 Task: open an excel sheet and write heading  Dollar SenseAdd Dates in a column and its values below  '2023-05-01, 2023-05-05, 2023-05-10, 2023-05-15, 2023-05-20, 2023-05-25 & 2023-05-31. 'Add Descriptionsin next column and its values below  Monthly Salary, Grocery Shopping, Dining Out., Utility Bill, Transportation, Entertainment & Miscellaneous. Add Amount in next column and its values below  $2,500, $100, $50, $150, $30, $50 & $20. Add Income/ Expensein next column and its values below  Income, Expenses, Expenses, Expenses, Expenses, Expenses & Expenses. Add Balance in next column and its values below  $2,500, $2,400, $2,350, $2,200, $2,170, $2,120 & $2,100. Save page Investment logbook
Action: Key pressed <Key.shift>Dollar<Key.space><Key.shift>Sense<Key.enter><Key.shift><Key.shift><Key.shift><Key.shift><Key.shift><Key.shift><Key.shift><Key.shift>Dates<Key.enter>2023-050<Key.backspace>-01<Key.enter>2023-05-05<Key.enter>2023-05-10<Key.enter>2023-05-15<Key.enter>2023-05-20<Key.enter>2023-05-25<Key.enter>2023-05-31<Key.enter><Key.right><Key.up><Key.up><Key.up><Key.up><Key.up><Key.up><Key.up><Key.up><Key.shift>Descriptions<Key.enter><Key.shift>Monthly<Key.space><Key.shift>Salary<Key.enter><Key.shift><Key.shift><Key.shift><Key.shift><Key.shift><Key.shift><Key.shift><Key.shift><Key.shift><Key.shift><Key.shift><Key.shift><Key.shift><Key.shift><Key.shift><Key.shift><Key.shift><Key.shift><Key.shift><Key.shift><Key.shift>Grocery<Key.space><Key.shift>Shoppim<Key.backspace>ng<Key.enter><Key.shift><Key.shift><Key.shift><Key.shift><Key.shift><Key.shift><Key.shift><Key.shift><Key.shift><Key.shift><Key.shift><Key.shift><Key.shift><Key.shift><Key.shift><Key.shift><Key.shift><Key.shift><Key.shift><Key.shift><Key.shift><Key.shift><Key.shift><Key.shift><Key.shift>Dining<Key.space><Key.shift>Out<Key.enter><Key.shift>Utility<Key.space><Key.shift>Bill<Key.enter><Key.shift><Key.shift><Key.shift><Key.shift><Key.shift><Key.shift>Transportation<Key.enter><Key.shift><Key.shift><Key.shift>Entertainment<Key.enter><Key.shift>Miscellaneous<Key.enter><Key.right><Key.up><Key.up><Key.up><Key.up>
Screenshot: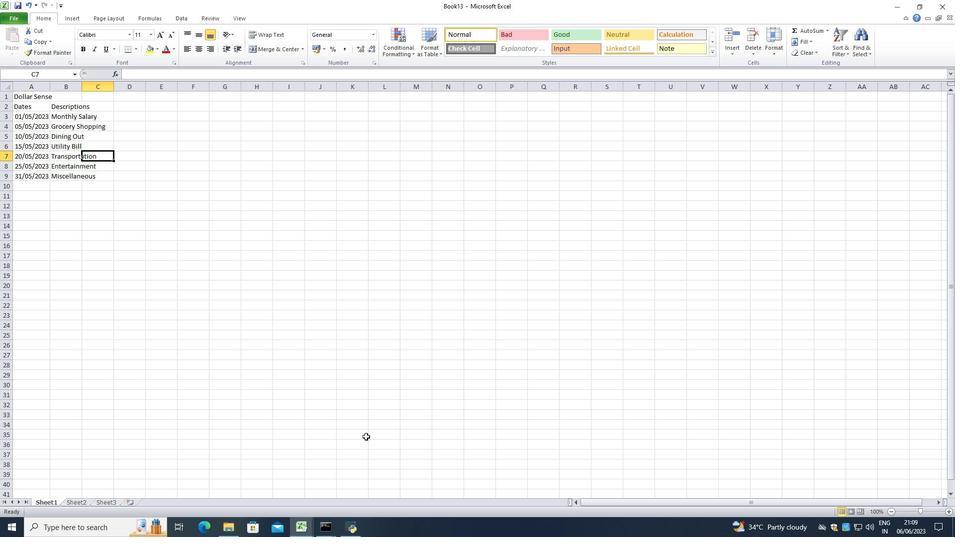 
Action: Mouse moved to (84, 88)
Screenshot: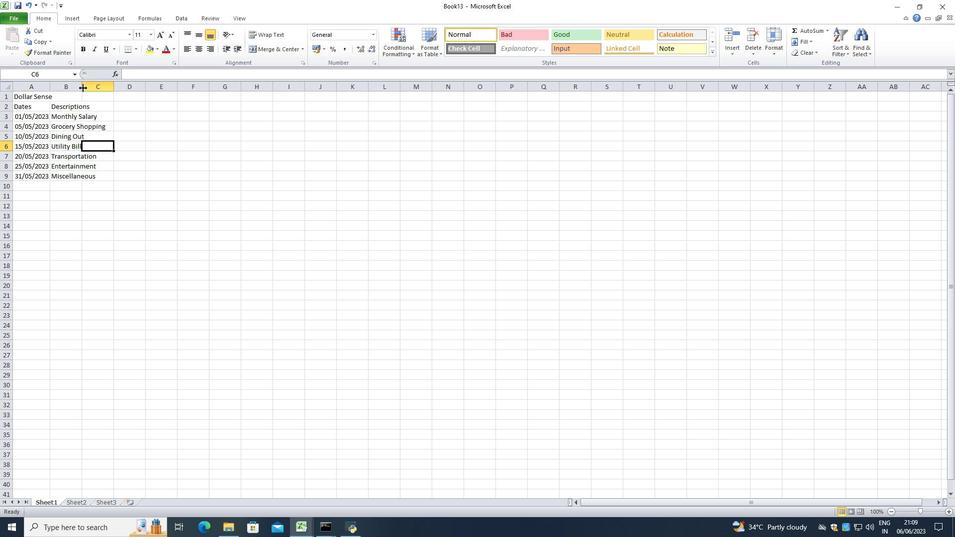 
Action: Mouse pressed left at (84, 88)
Screenshot: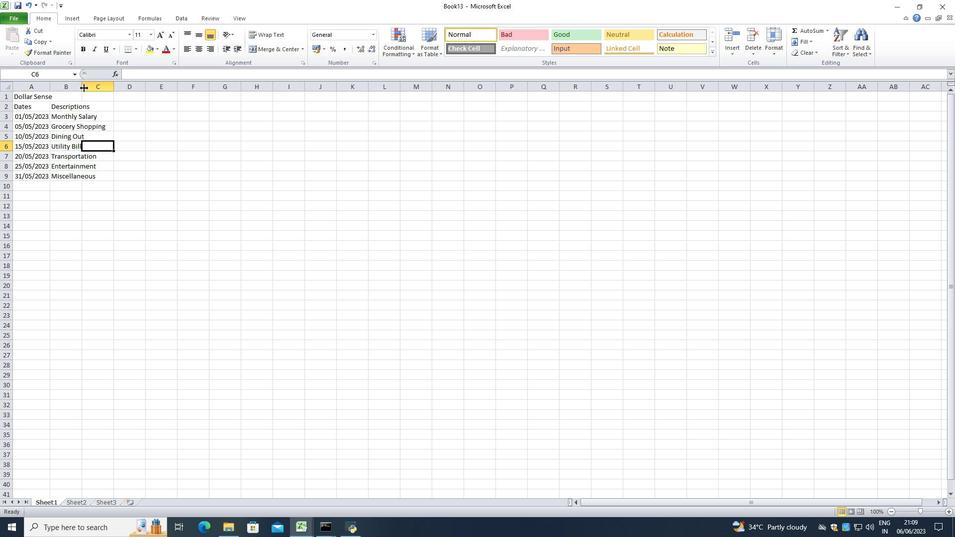 
Action: Mouse pressed left at (84, 88)
Screenshot: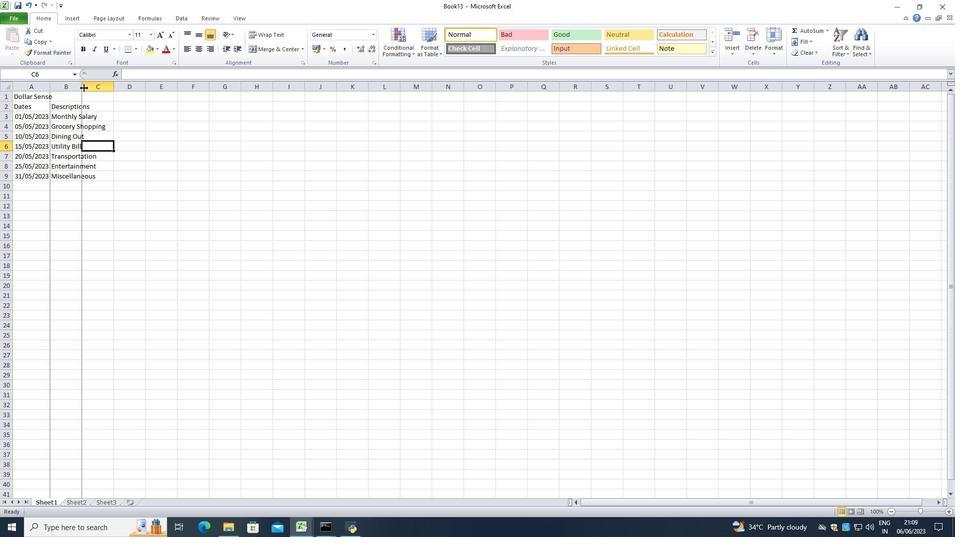
Action: Mouse moved to (48, 86)
Screenshot: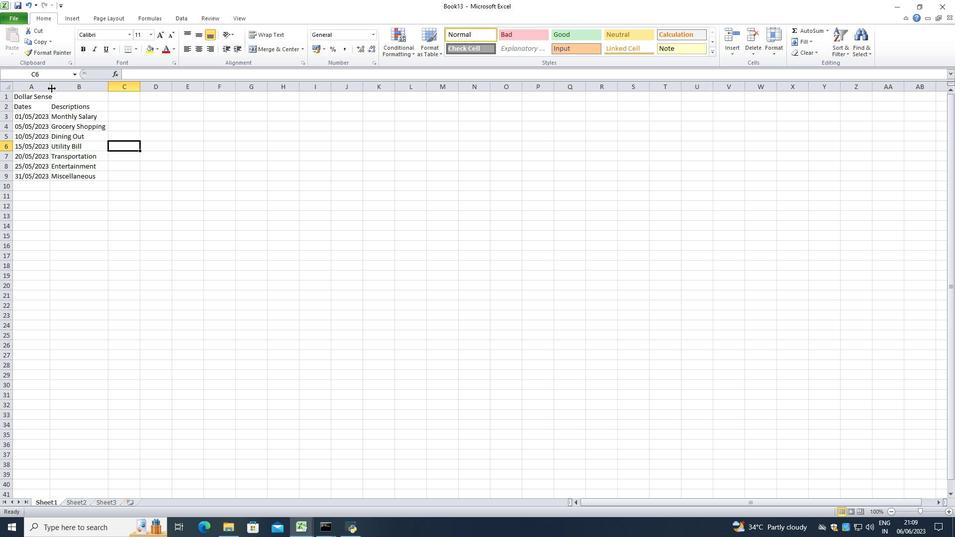 
Action: Mouse pressed left at (48, 86)
Screenshot: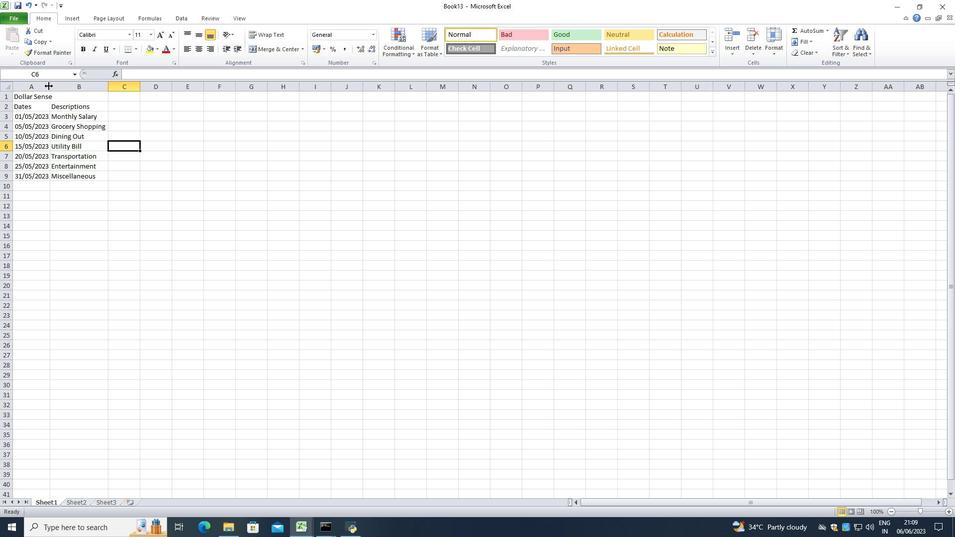 
Action: Mouse pressed left at (48, 86)
Screenshot: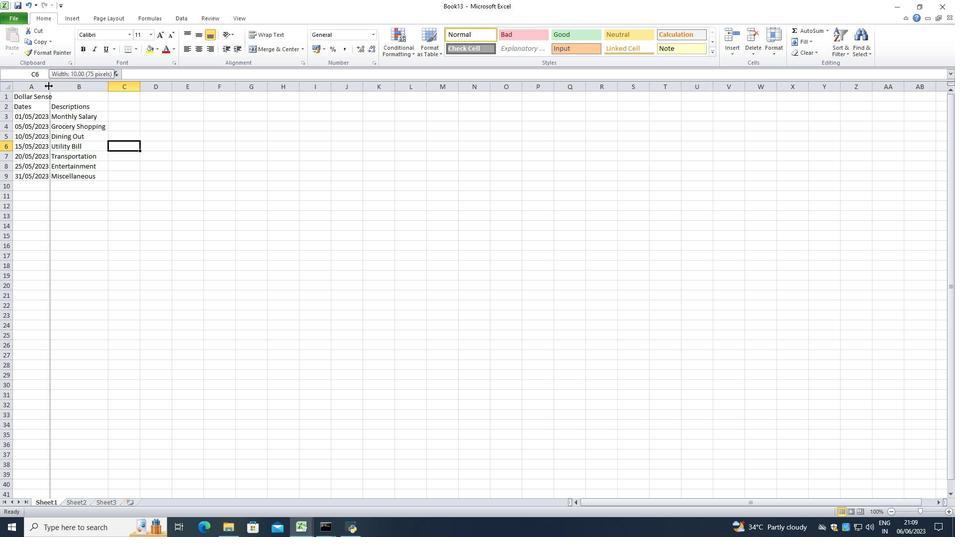 
Action: Mouse moved to (121, 108)
Screenshot: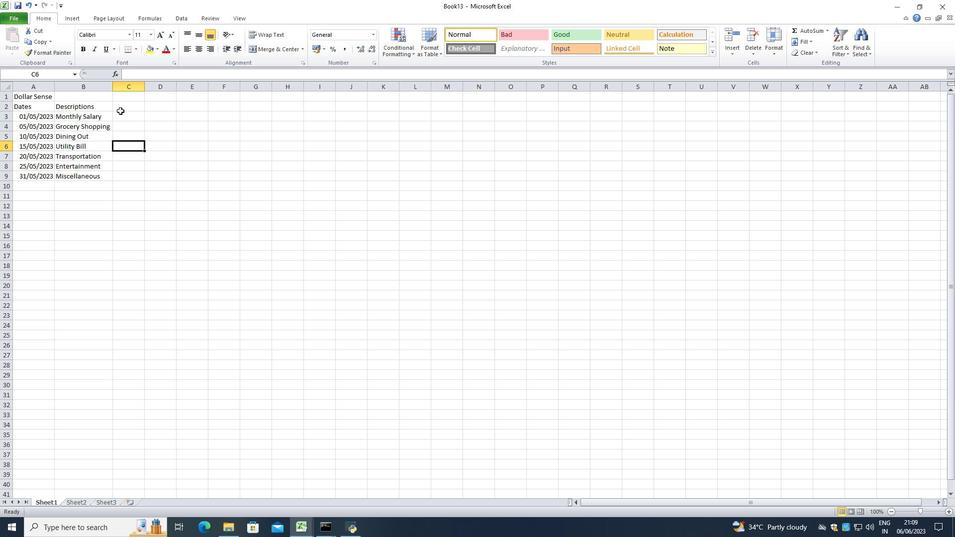 
Action: Mouse pressed left at (121, 108)
Screenshot: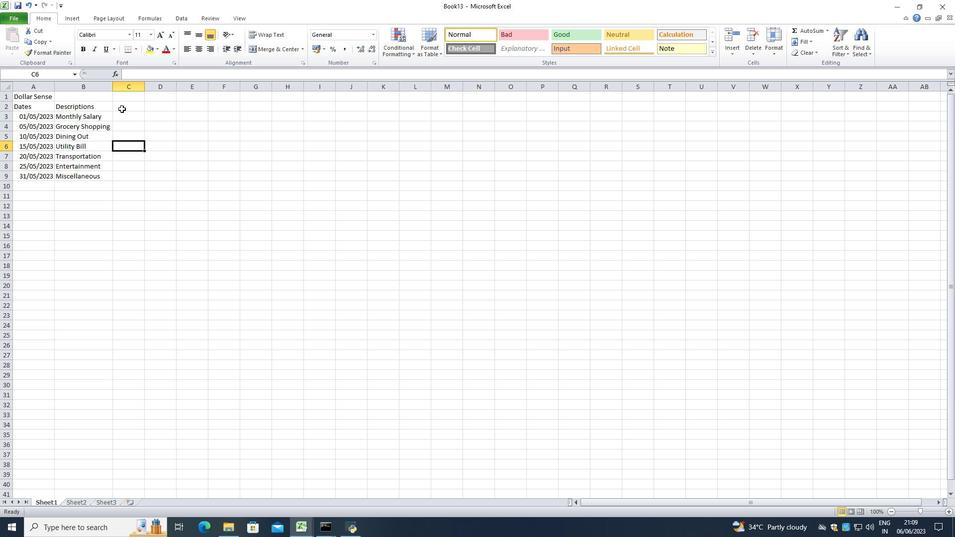 
Action: Mouse moved to (121, 110)
Screenshot: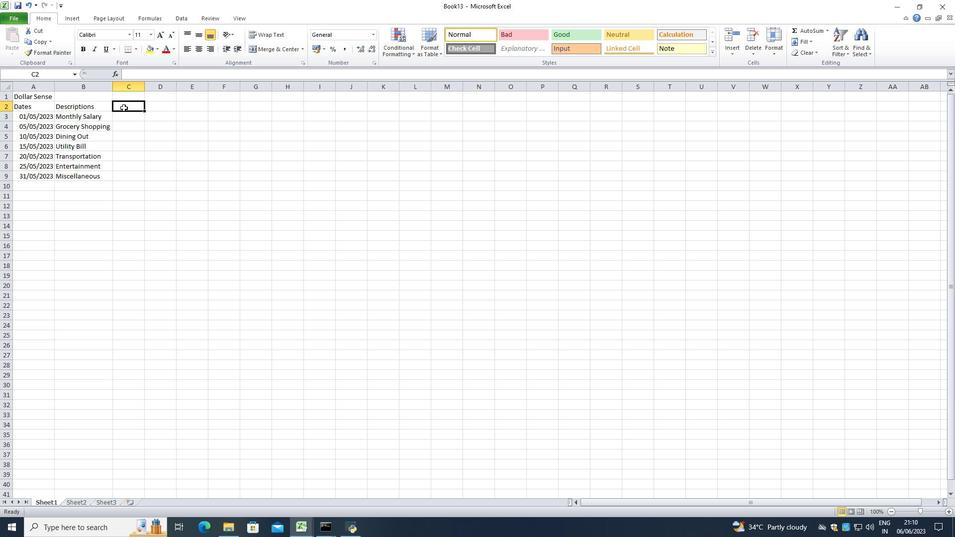 
Action: Key pressed <Key.shift>Amount<Key.enter>2500<Key.enter>100<Key.enter>50<Key.enter>150<Key.enter>30<Key.enter>50<Key.enter>20<Key.enter>
Screenshot: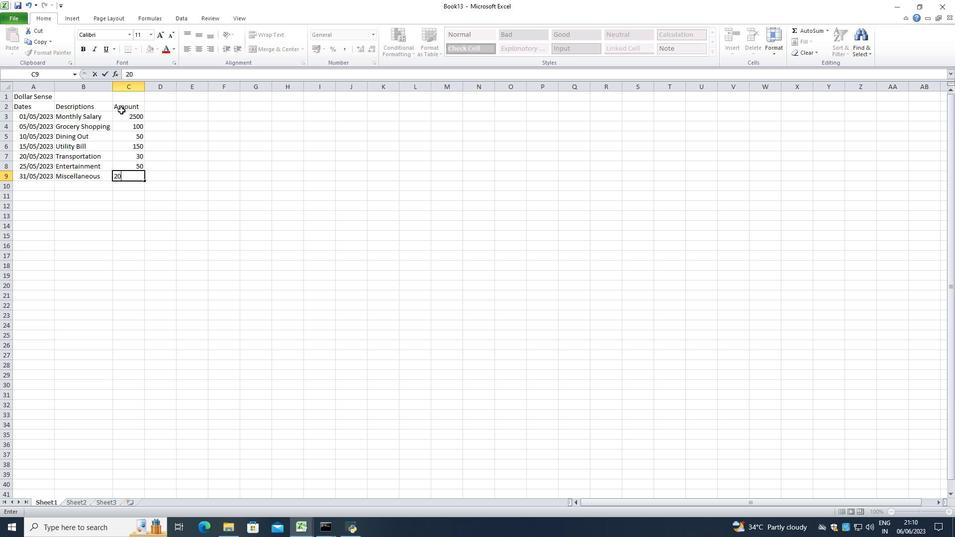 
Action: Mouse moved to (121, 118)
Screenshot: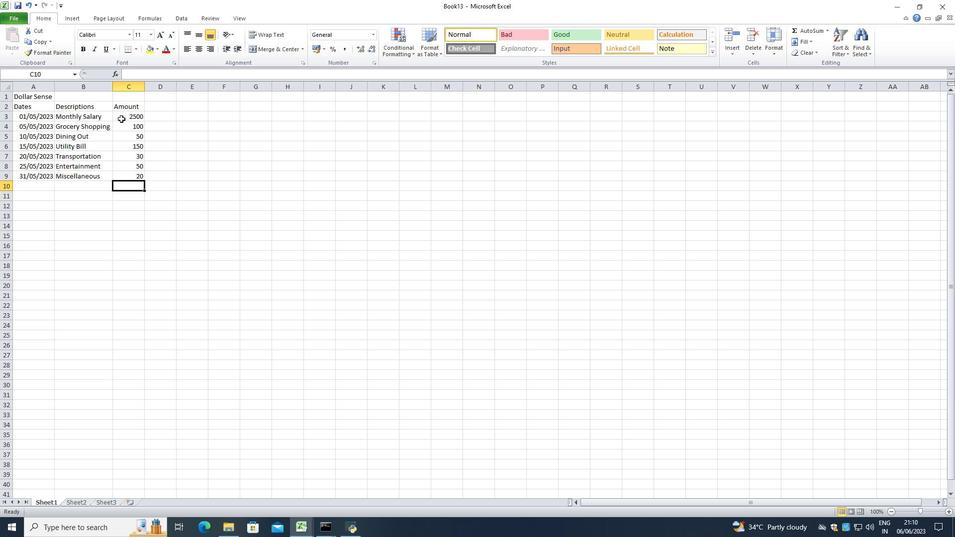 
Action: Mouse pressed left at (121, 118)
Screenshot: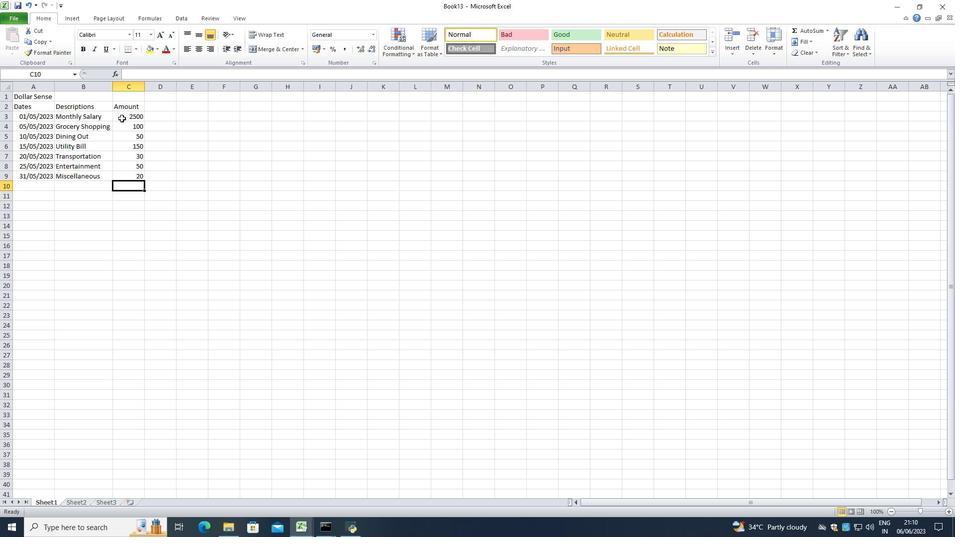 
Action: Mouse moved to (323, 51)
Screenshot: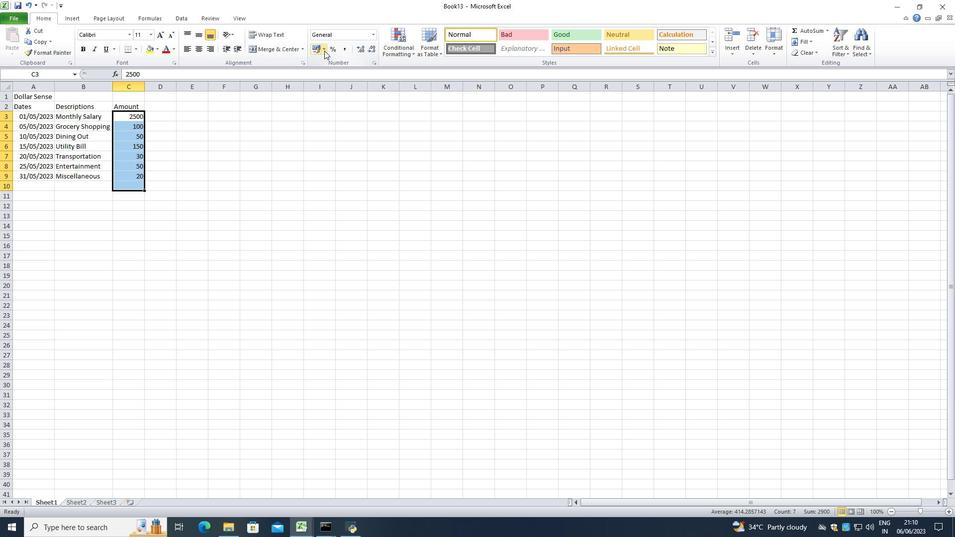 
Action: Mouse pressed left at (323, 51)
Screenshot: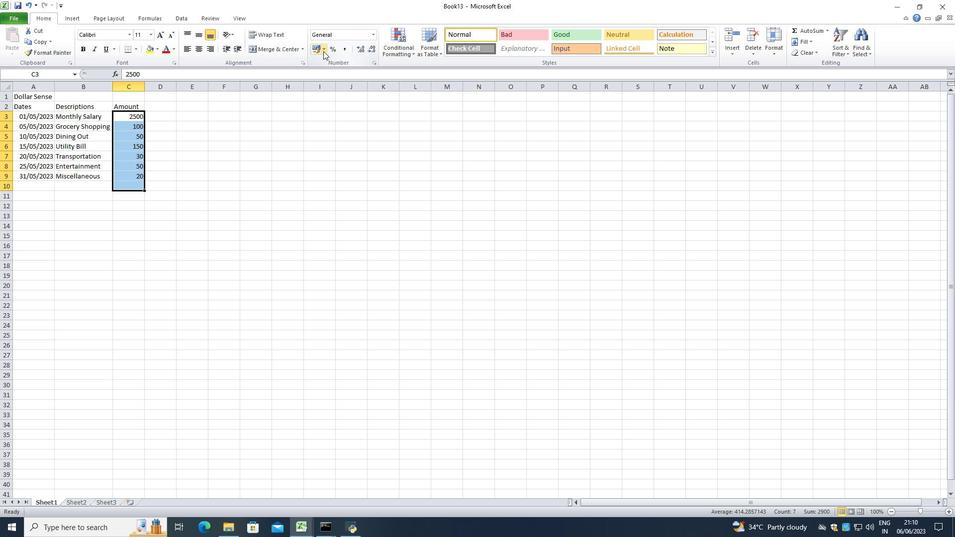 
Action: Mouse moved to (327, 72)
Screenshot: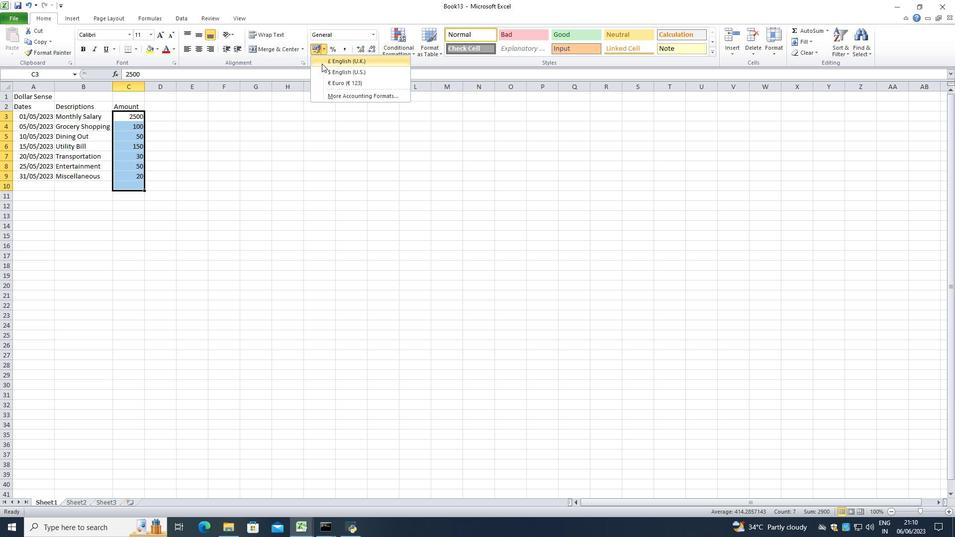 
Action: Mouse pressed left at (327, 72)
Screenshot: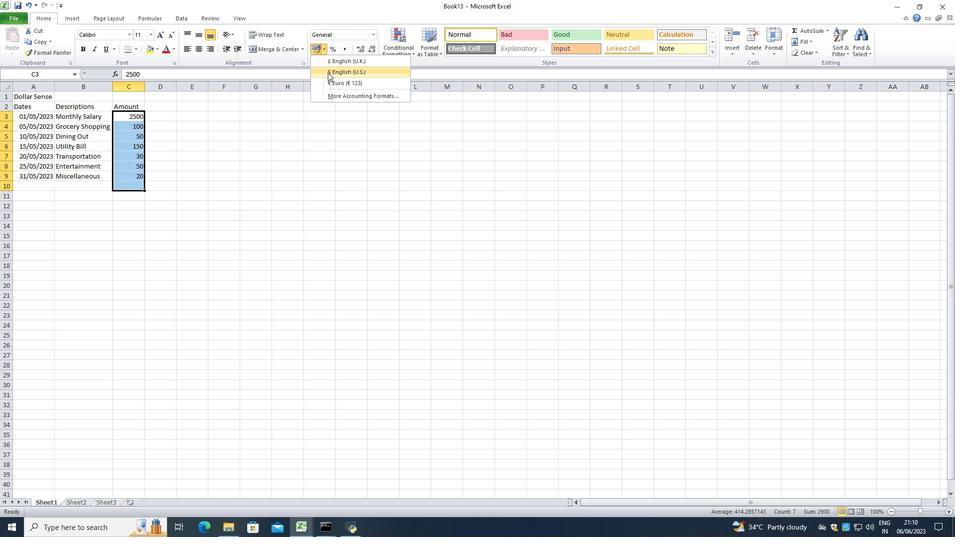 
Action: Mouse moved to (164, 108)
Screenshot: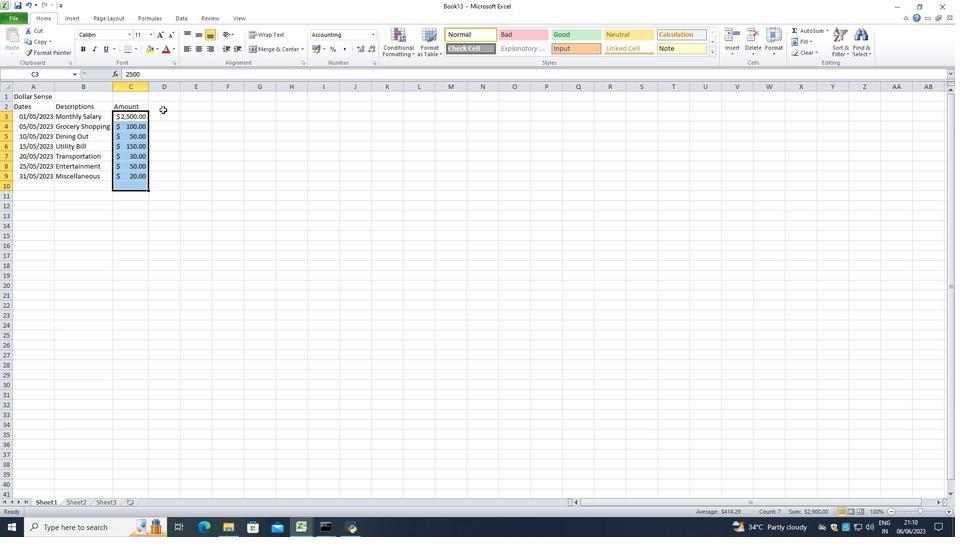 
Action: Mouse pressed left at (164, 108)
Screenshot: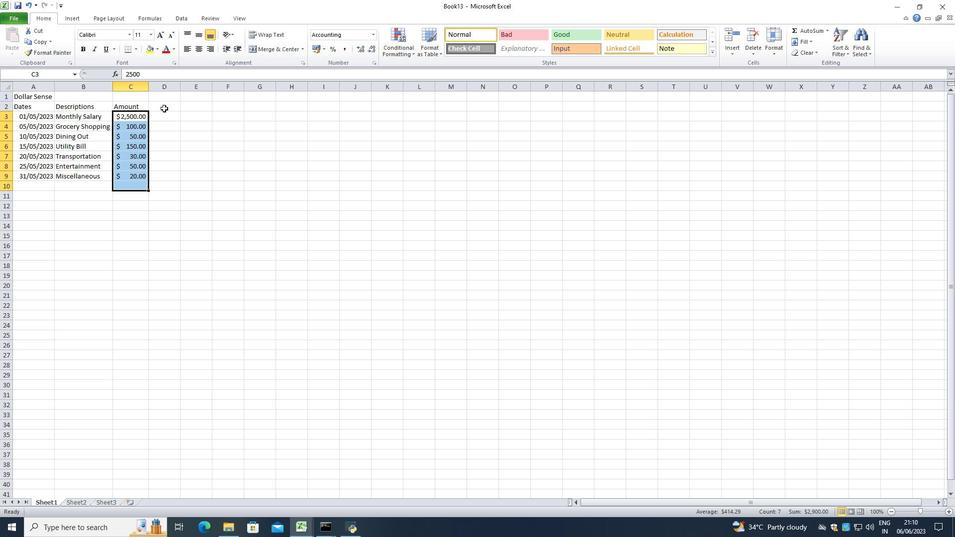 
Action: Mouse moved to (144, 141)
Screenshot: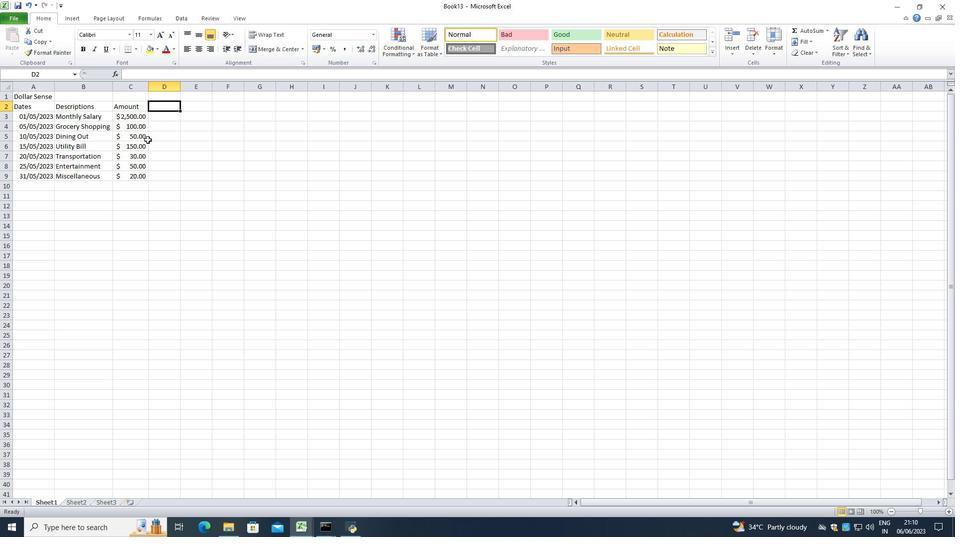 
Action: Key pressed <Key.shift><Key.shift><Key.shift>Income<Key.shift><Key.shift><Key.shift><Key.shift><Key.shift><Key.shift><Key.shift><Key.shift><Key.shift><Key.shift><Key.shift><Key.shift><Key.shift><Key.shift><Key.shift><Key.shift><Key.shift><Key.shift><Key.shift><Key.shift><Key.shift><Key.shift><Key.shift><Key.shift><Key.shift><Key.shift><Key.shift>/<Key.space>expense<Key.enter><Key.shift>Income<Key.space><Key.enter><Key.shift><Key.shift><Key.shift><Key.shift><Key.shift><Key.shift><Key.shift><Key.shift><Key.shift><Key.shift><Key.shift>Expenses<Key.enter><Key.shift><Key.shift><Key.shift><Key.shift><Key.shift><Key.shift><Key.shift><Key.shift><Key.shift><Key.shift><Key.shift><Key.shift><Key.shift><Key.shift><Key.shift><Key.shift><Key.shift><Key.shift><Key.shift><Key.shift><Key.shift>Expenses<Key.enter><Key.shift><Key.shift><Key.shift>Expenses<Key.enter><Key.shift>Expenses<Key.enter><Key.shift>Expenses<Key.enter><Key.shift>Expenses<Key.enter><Key.right>
Screenshot: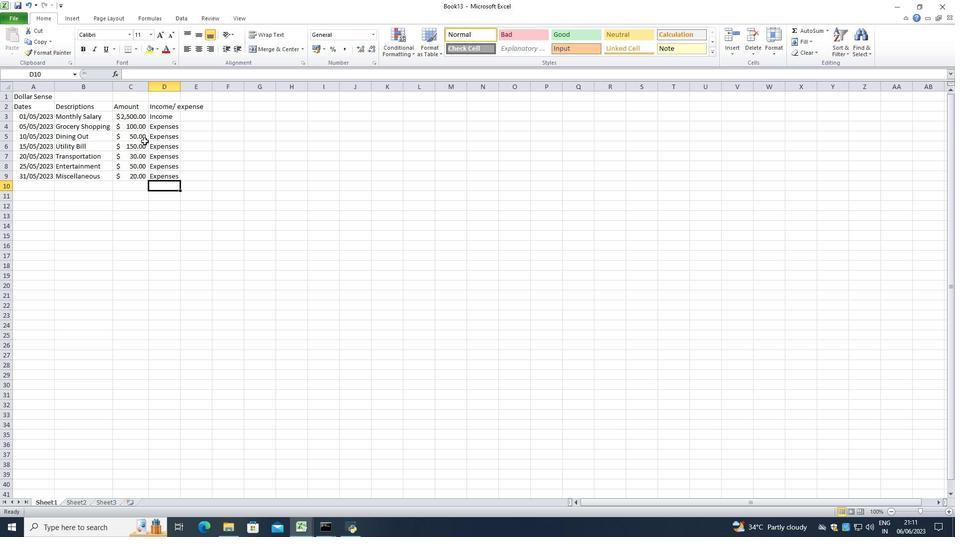 
Action: Mouse moved to (179, 91)
Screenshot: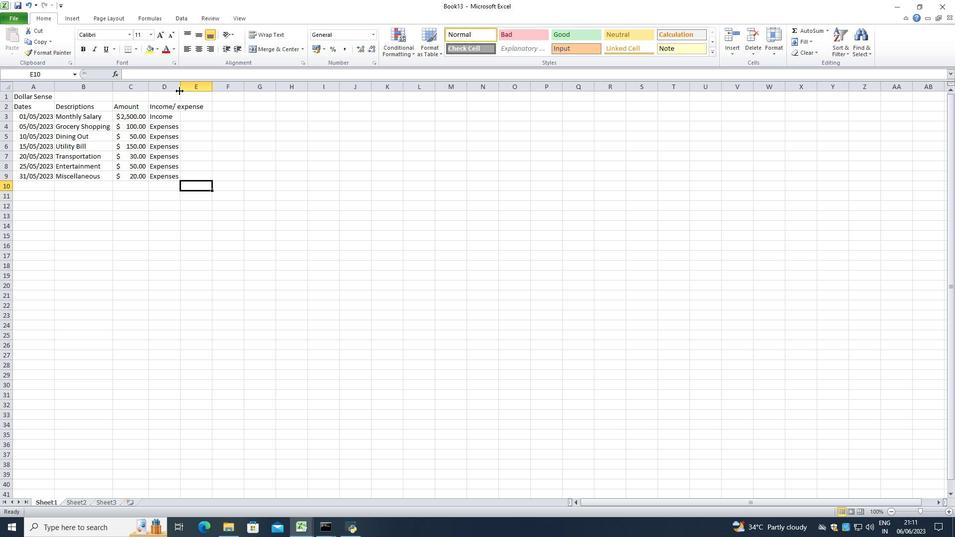 
Action: Mouse pressed left at (179, 91)
Screenshot: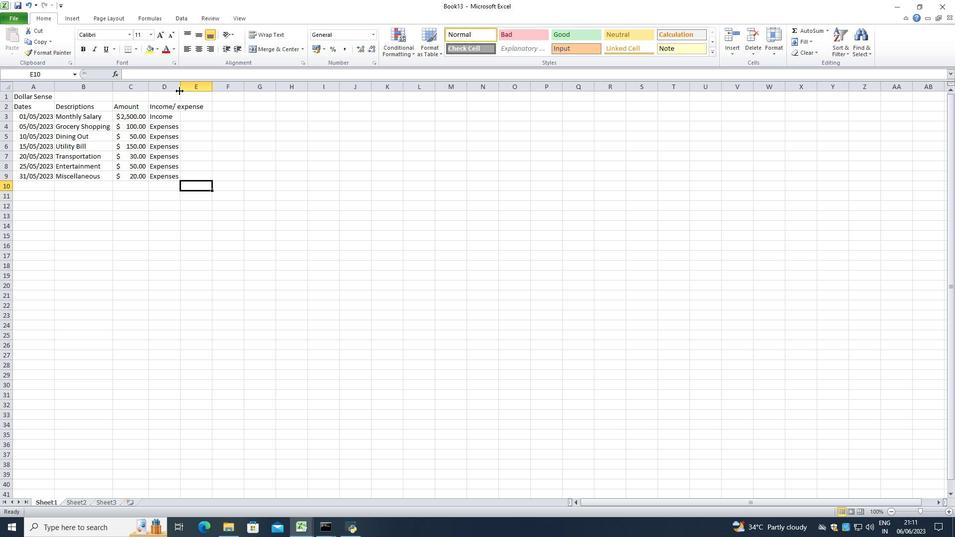 
Action: Mouse pressed left at (179, 91)
Screenshot: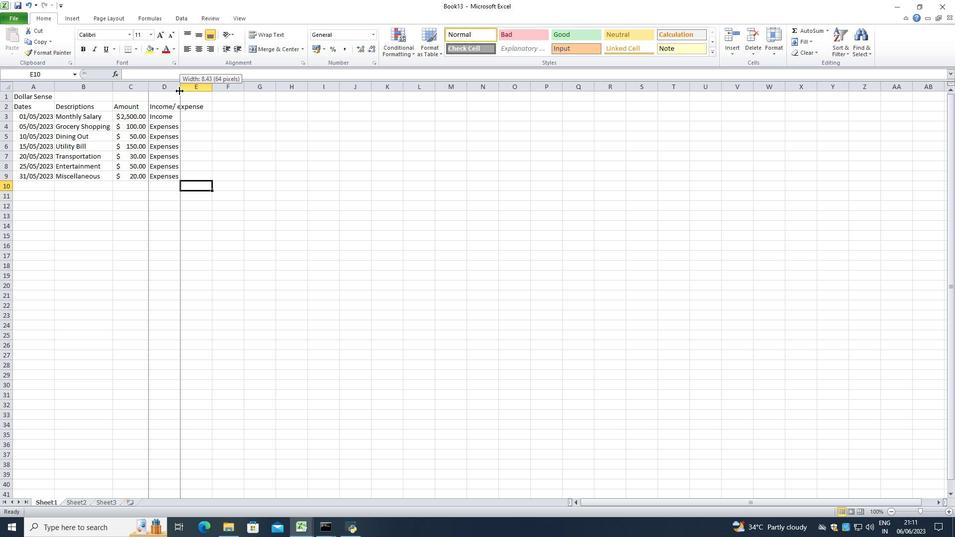 
Action: Mouse moved to (179, 108)
Screenshot: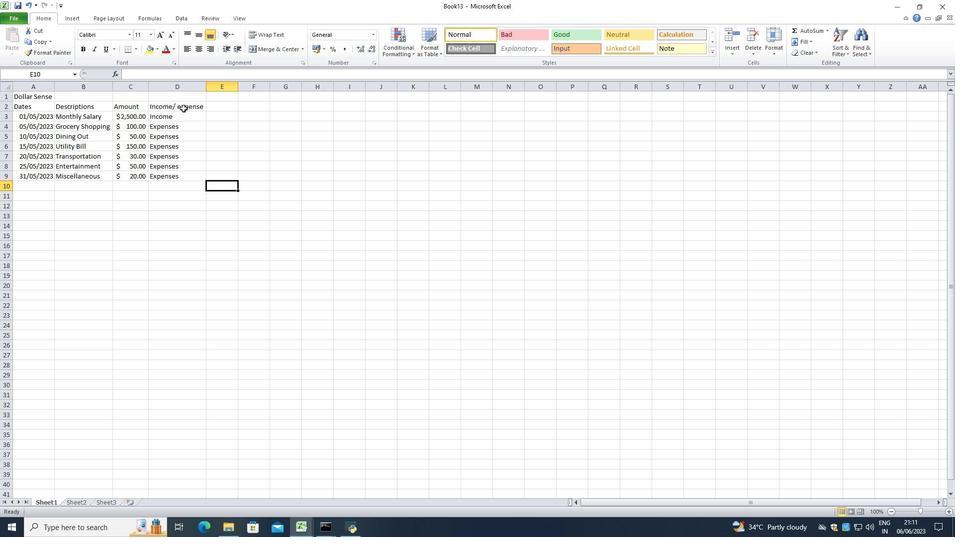 
Action: Mouse pressed left at (179, 108)
Screenshot: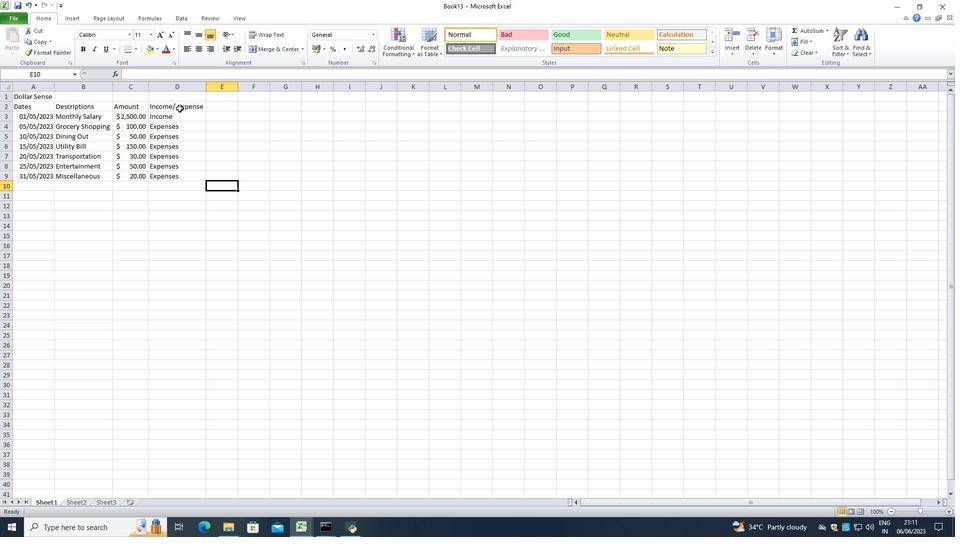 
Action: Mouse moved to (181, 106)
Screenshot: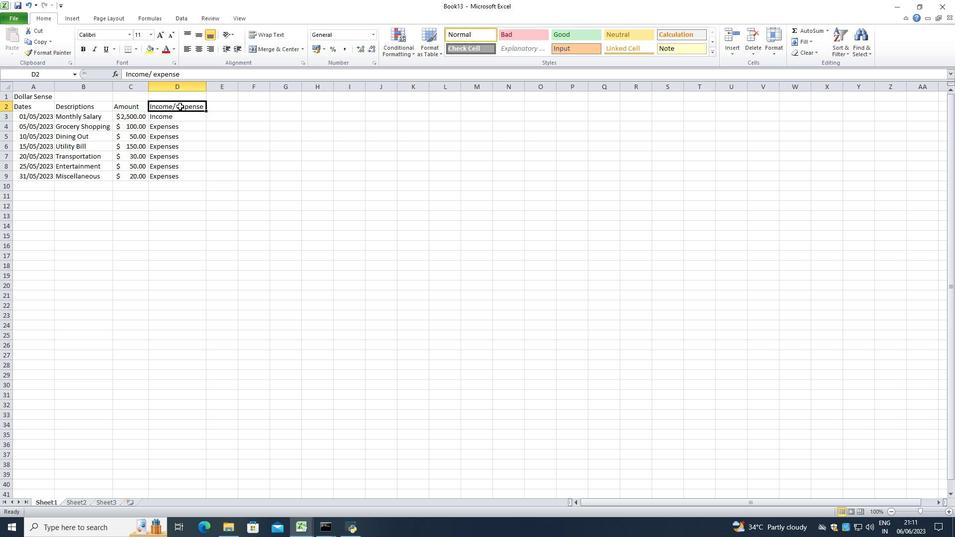 
Action: Mouse pressed left at (181, 106)
Screenshot: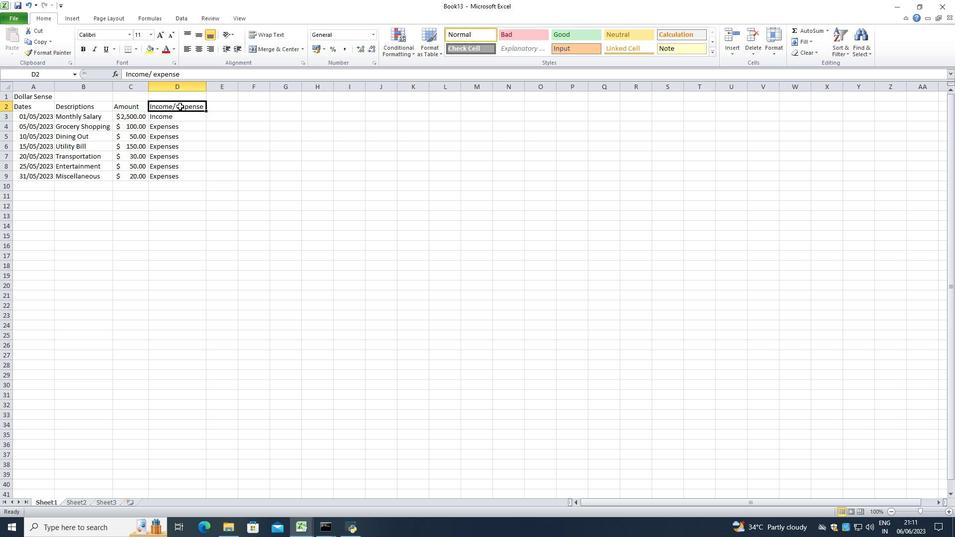 
Action: Mouse moved to (183, 108)
Screenshot: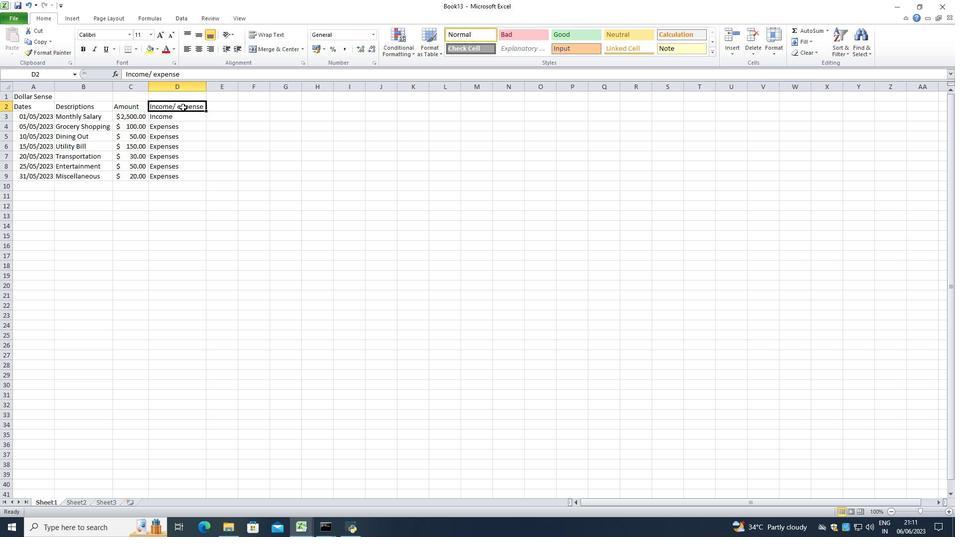 
Action: Mouse pressed left at (183, 108)
Screenshot: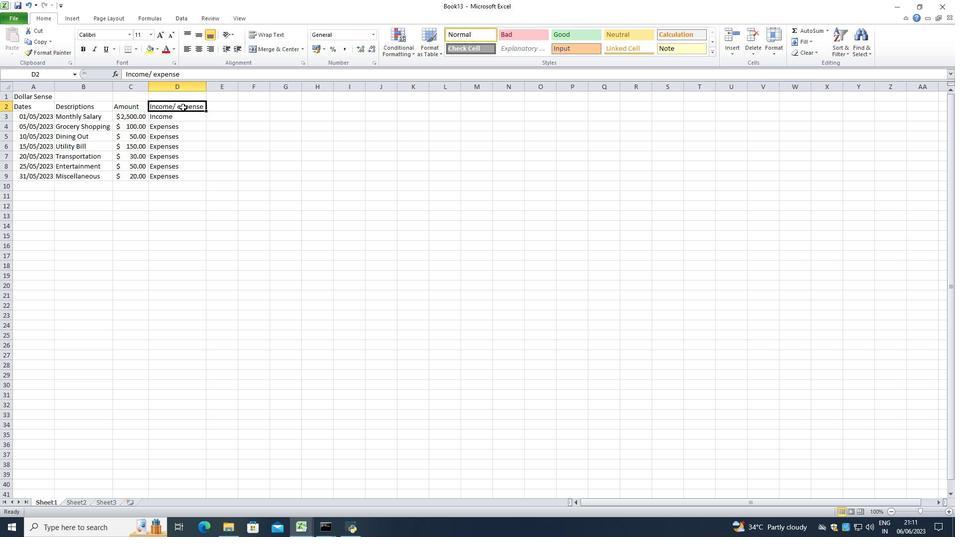 
Action: Mouse moved to (185, 106)
Screenshot: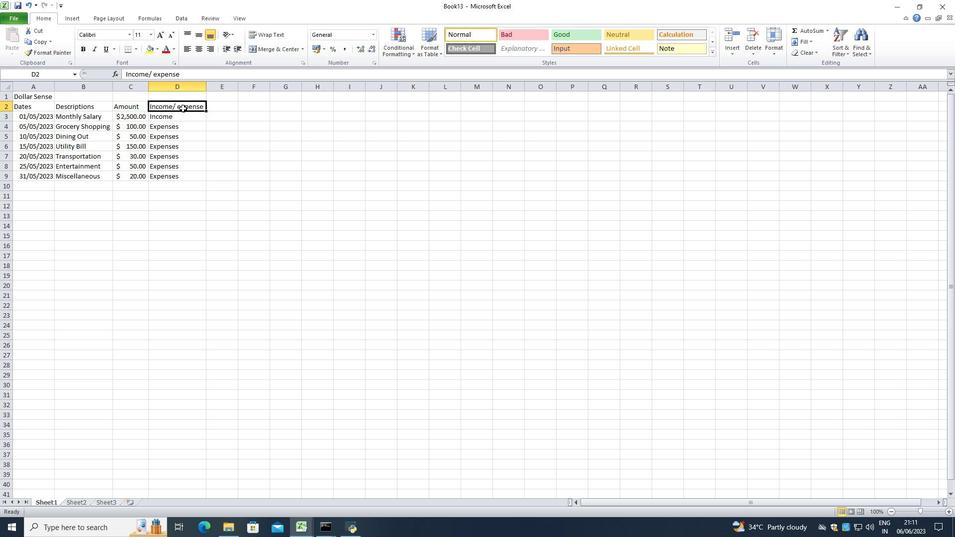 
Action: Mouse pressed left at (185, 106)
Screenshot: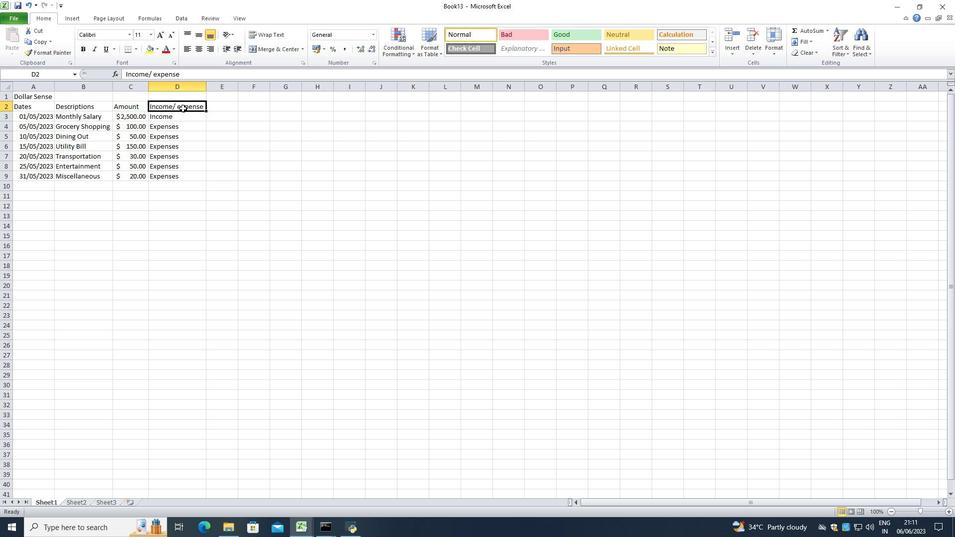 
Action: Mouse pressed left at (185, 106)
Screenshot: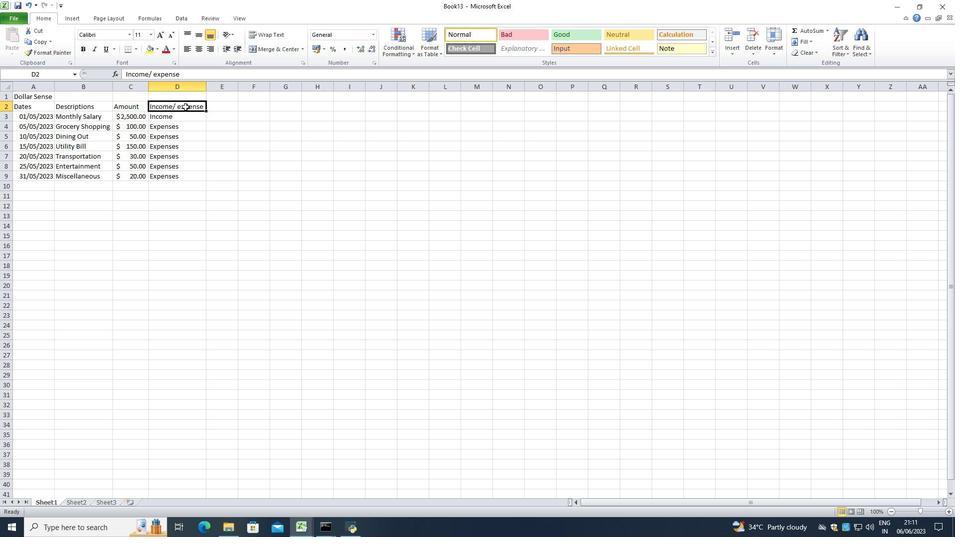 
Action: Mouse moved to (182, 108)
Screenshot: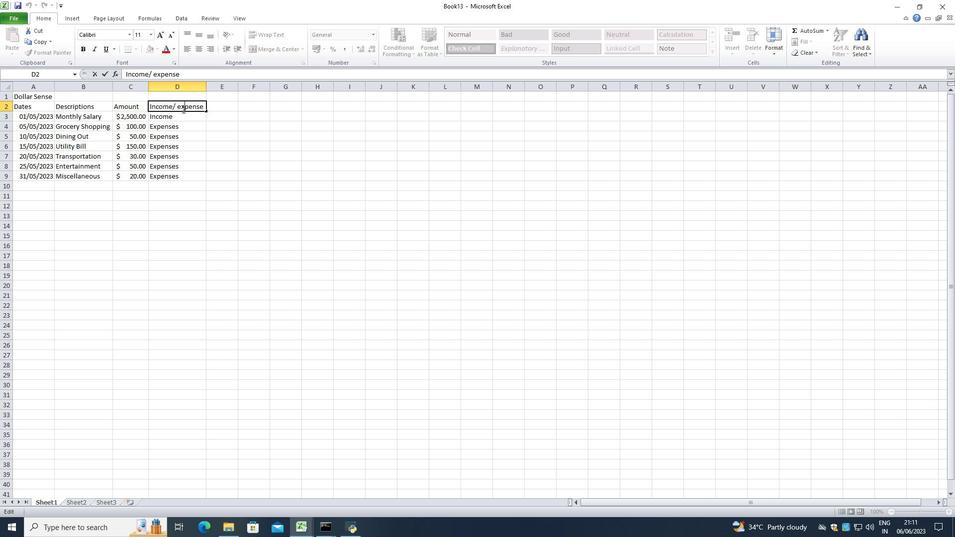 
Action: Key pressed <Key.backspace><Key.backspace>
Screenshot: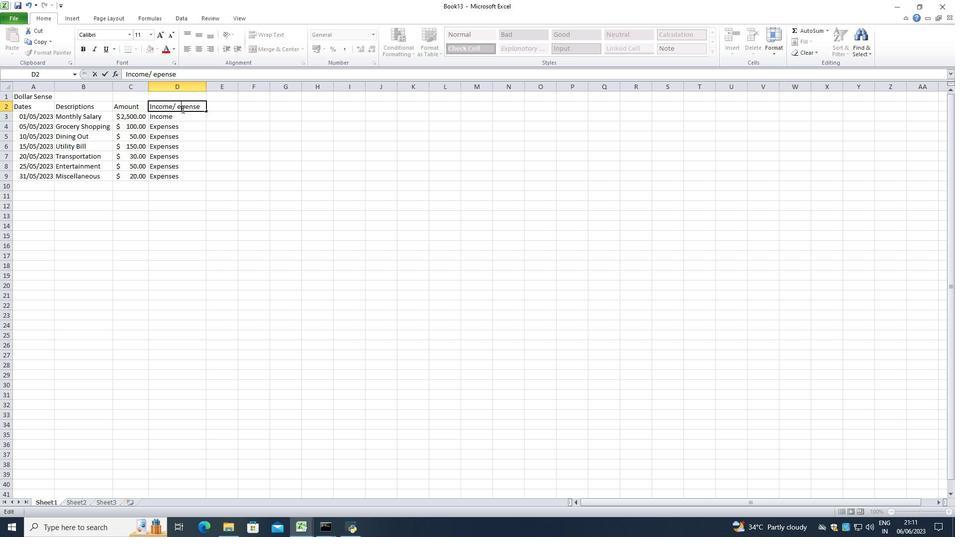 
Action: Mouse moved to (183, 106)
Screenshot: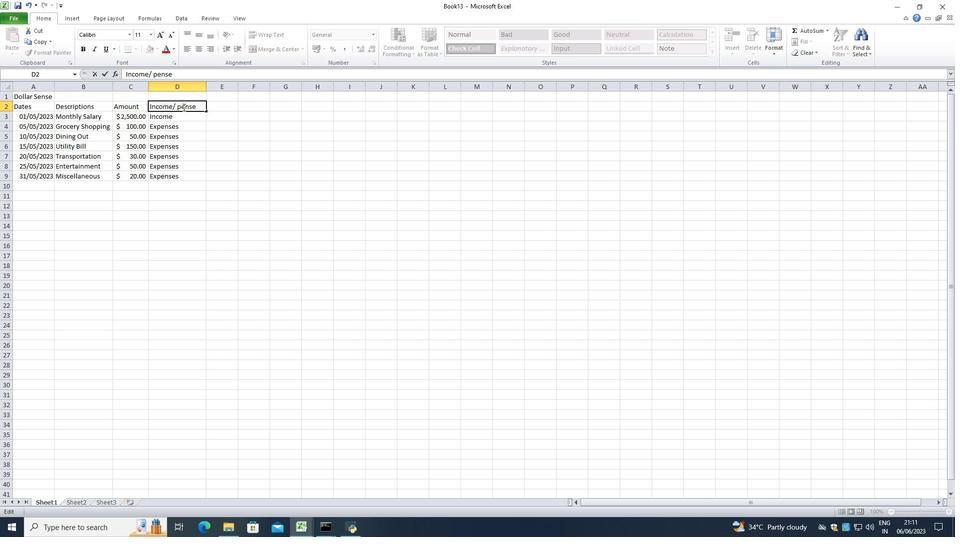 
Action: Key pressed <Key.shift><Key.shift><Key.shift><Key.shift>Ex
Screenshot: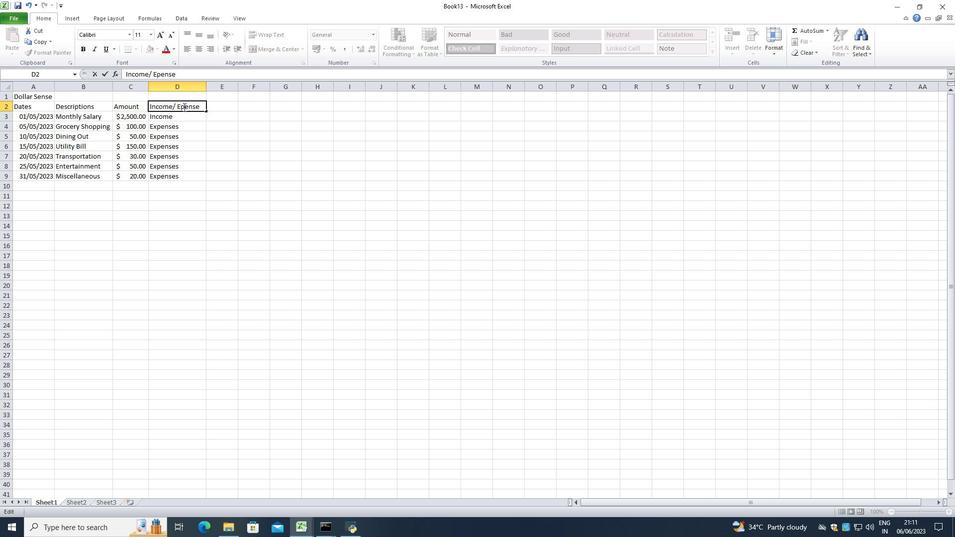 
Action: Mouse moved to (223, 110)
Screenshot: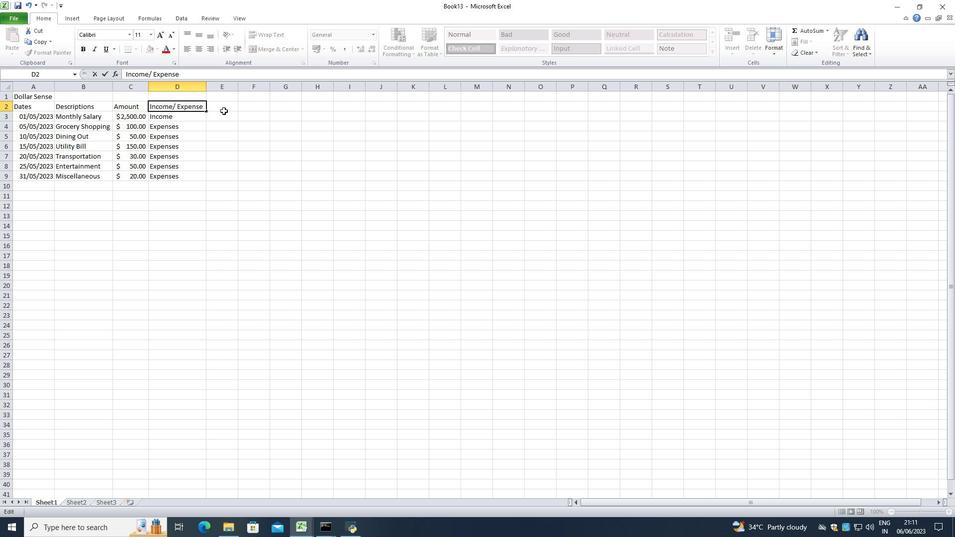 
Action: Mouse pressed left at (223, 110)
Screenshot: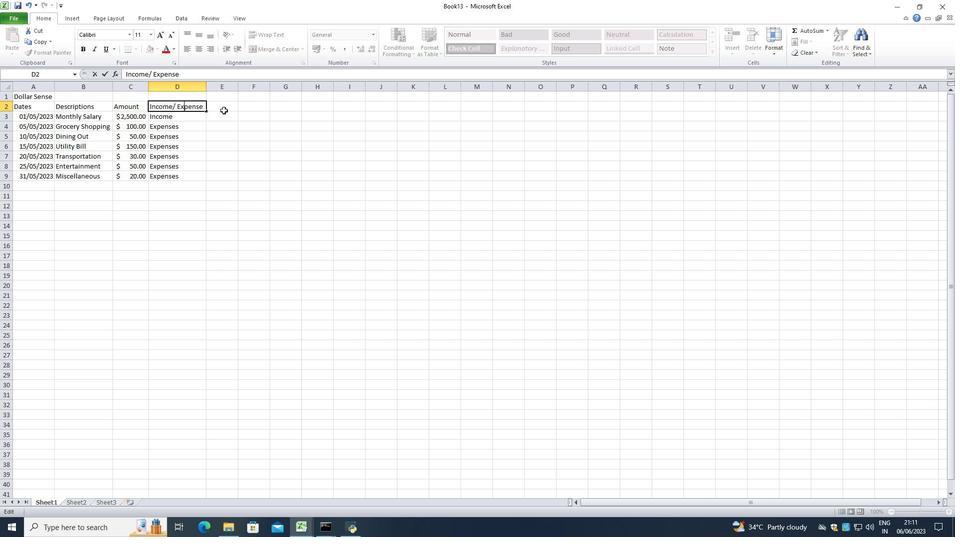 
Action: Mouse moved to (223, 119)
Screenshot: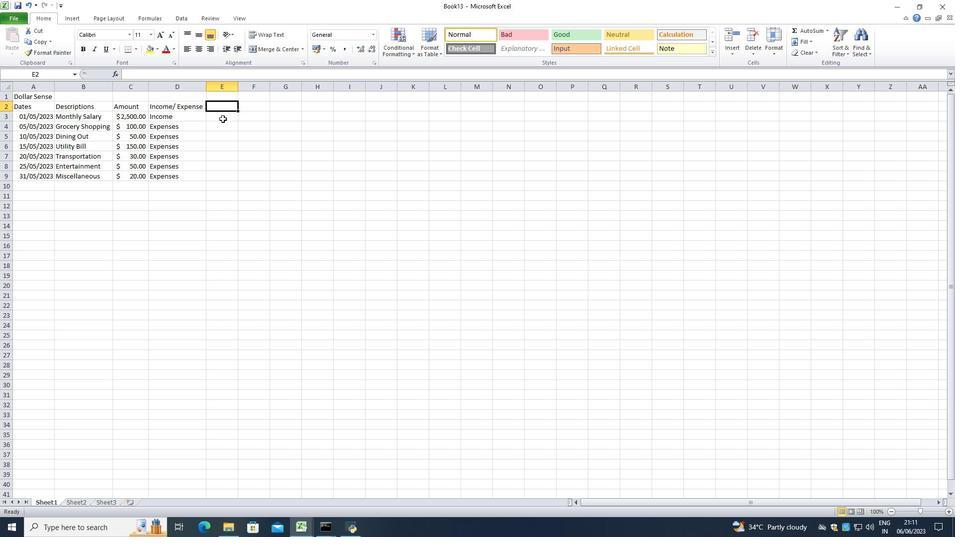 
Action: Mouse pressed left at (223, 119)
Screenshot: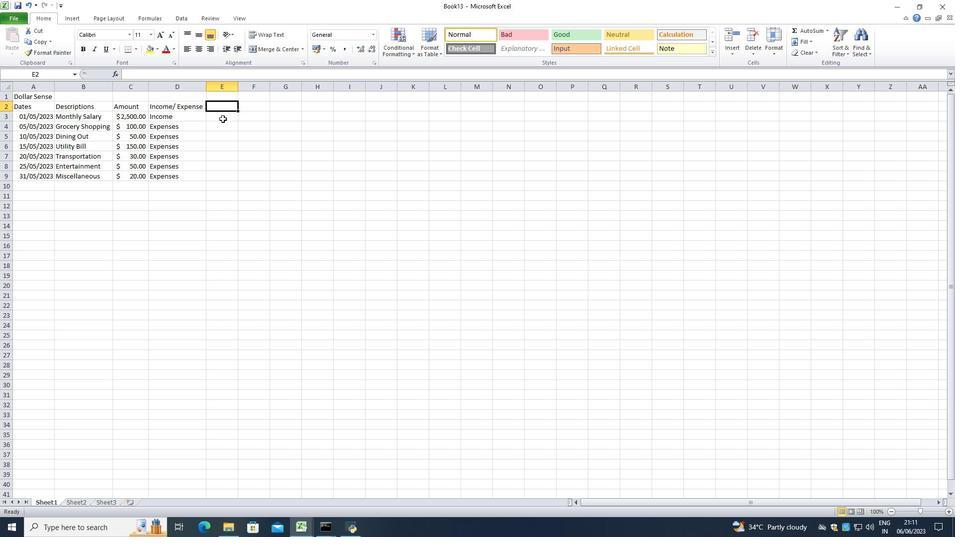 
Action: Mouse moved to (227, 108)
Screenshot: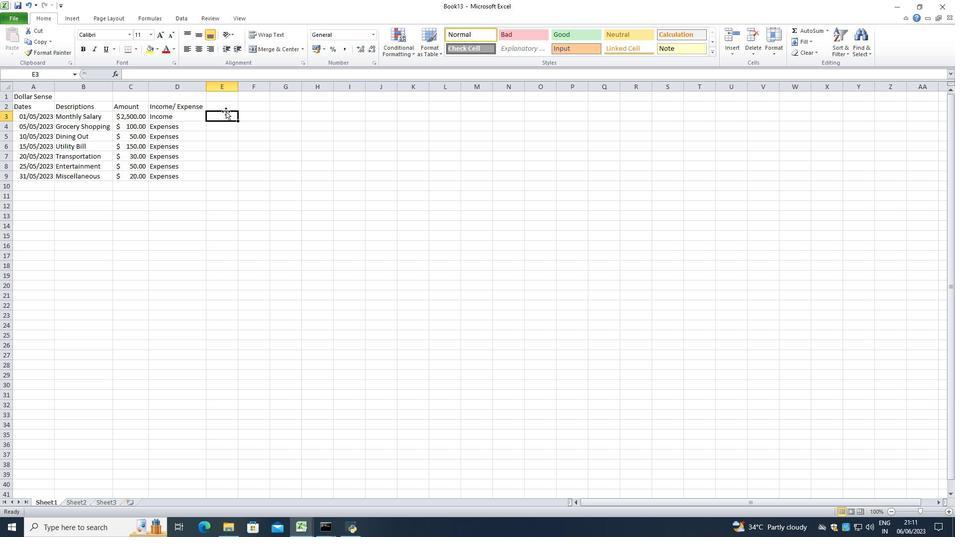 
Action: Mouse pressed left at (227, 108)
Screenshot: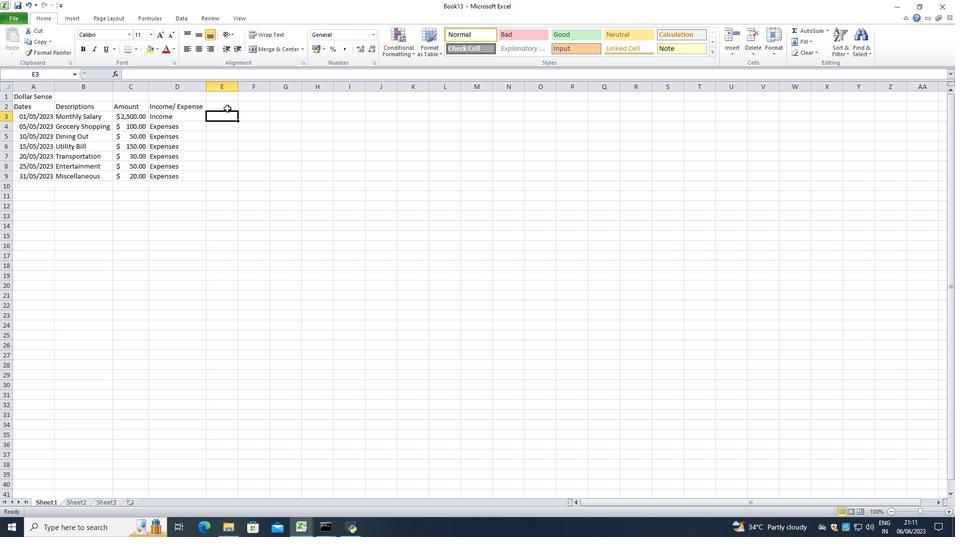 
Action: Mouse moved to (212, 118)
Screenshot: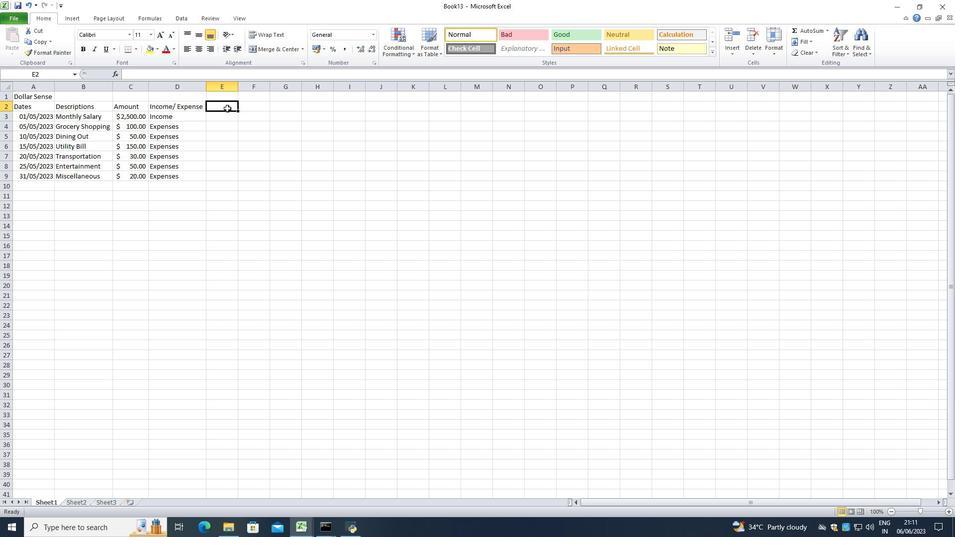 
Action: Key pressed <Key.shift>Balance<Key.enter>2500<Key.enter>2400<Key.enter>2350<Key.enter>2200<Key.enter>2170<Key.enter>2120<Key.enter>2
Screenshot: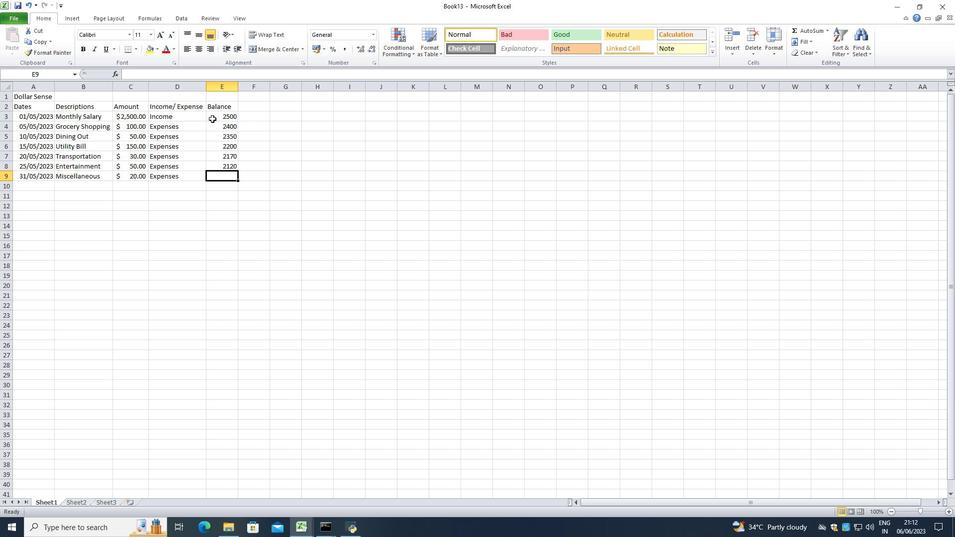 
Action: Mouse moved to (211, 118)
Screenshot: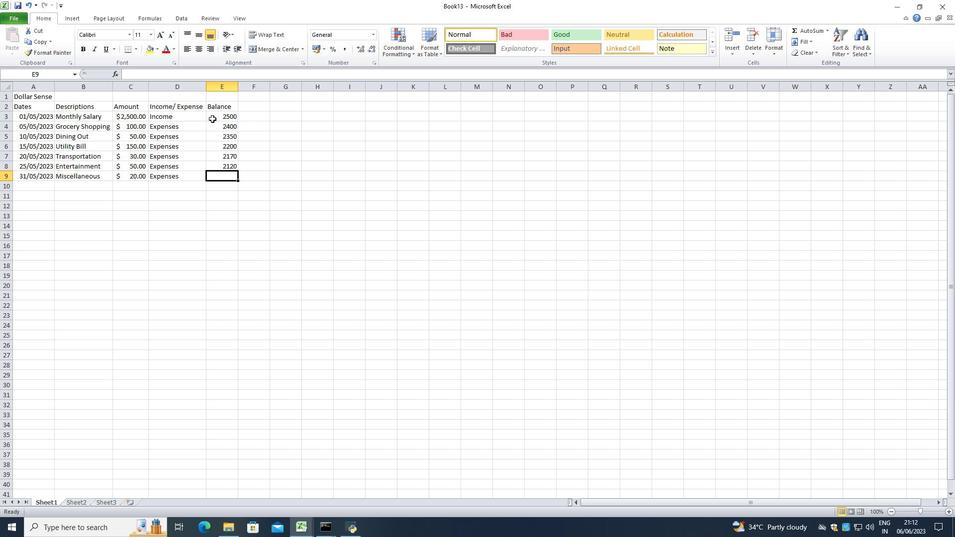 
Action: Key pressed 100<Key.enter>
Screenshot: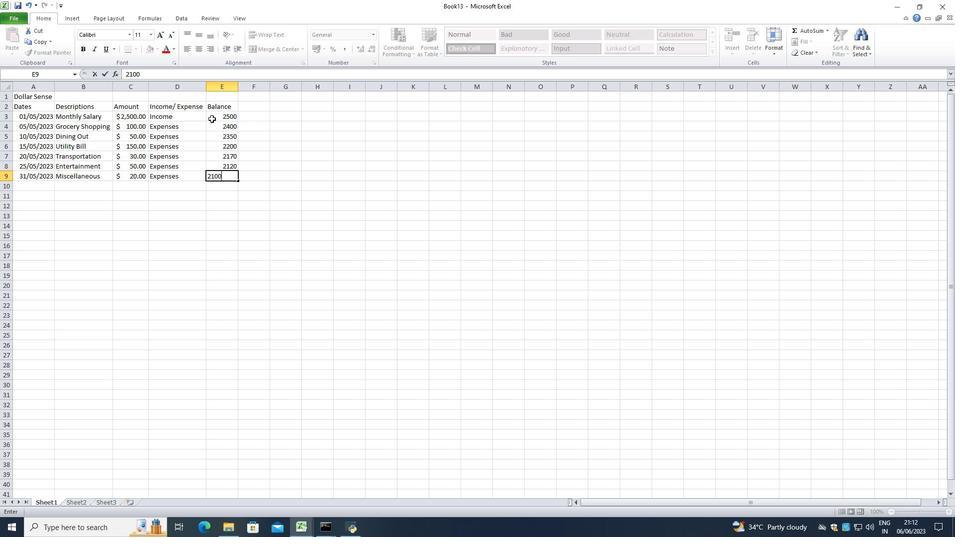 
Action: Mouse moved to (226, 119)
Screenshot: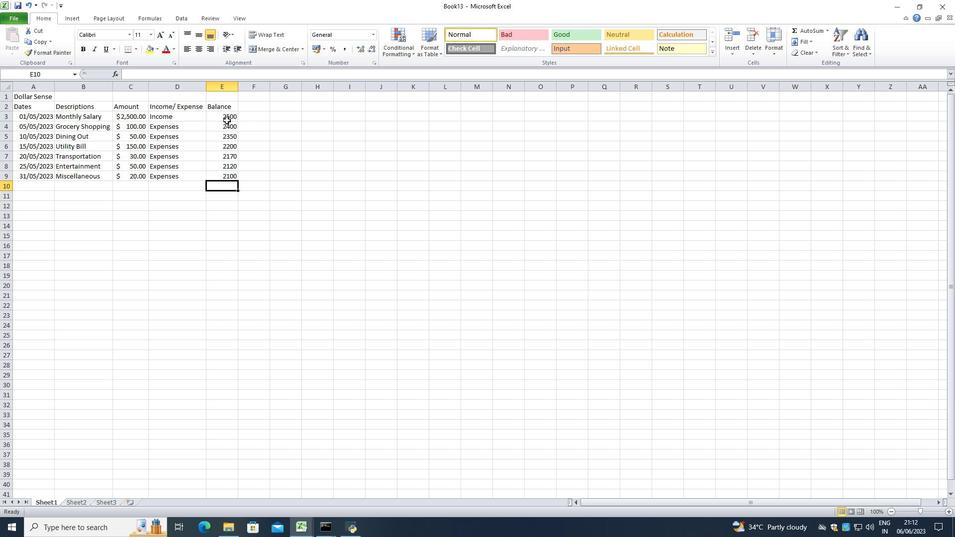 
Action: Mouse pressed left at (226, 119)
Screenshot: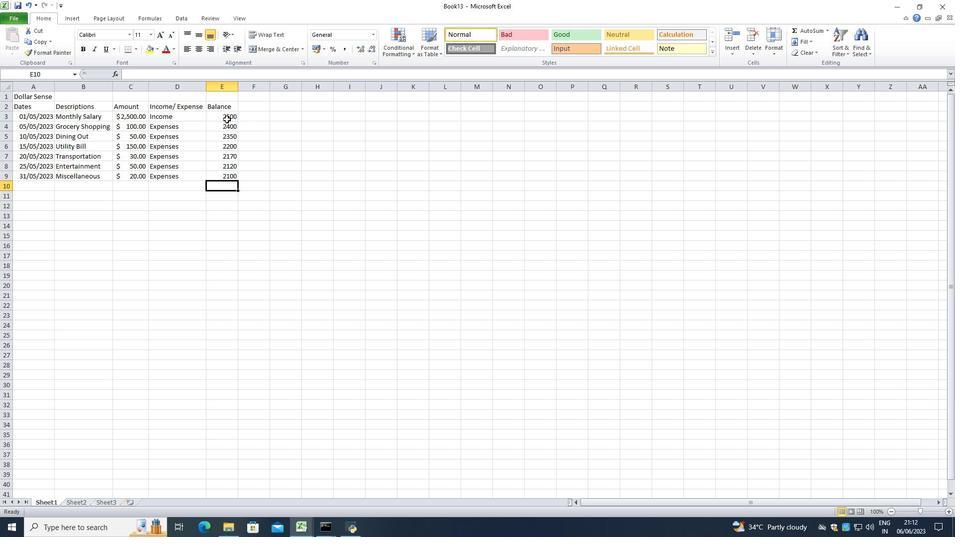 
Action: Mouse moved to (321, 50)
Screenshot: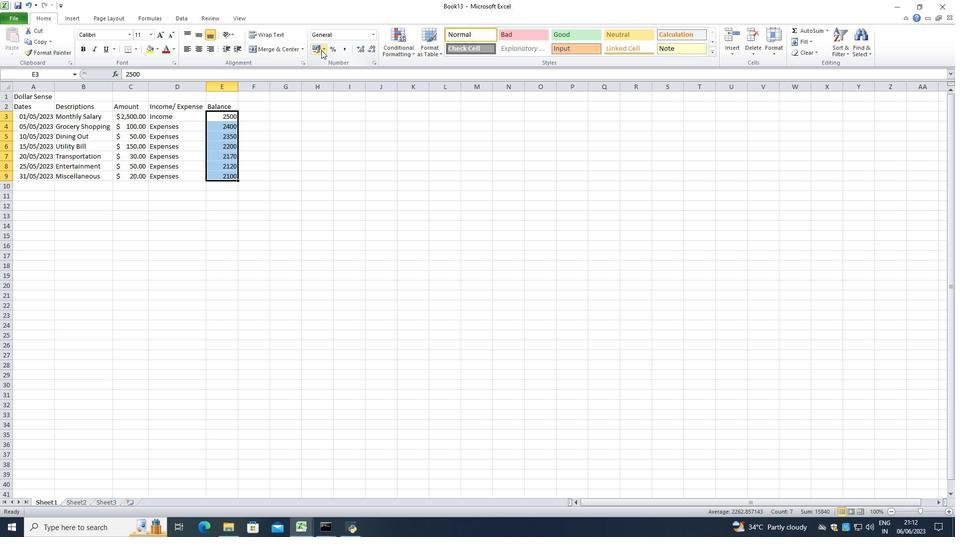 
Action: Mouse pressed left at (321, 50)
Screenshot: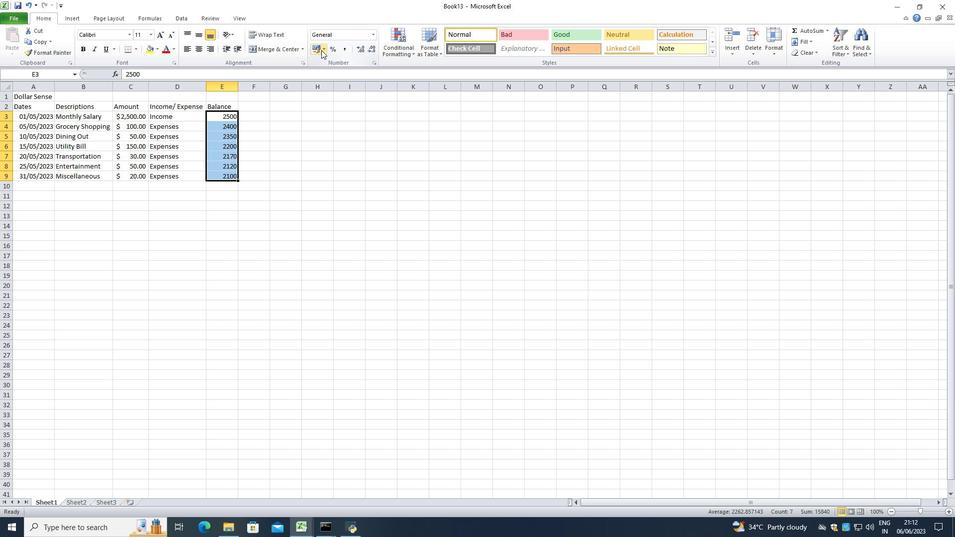 
Action: Mouse moved to (334, 70)
Screenshot: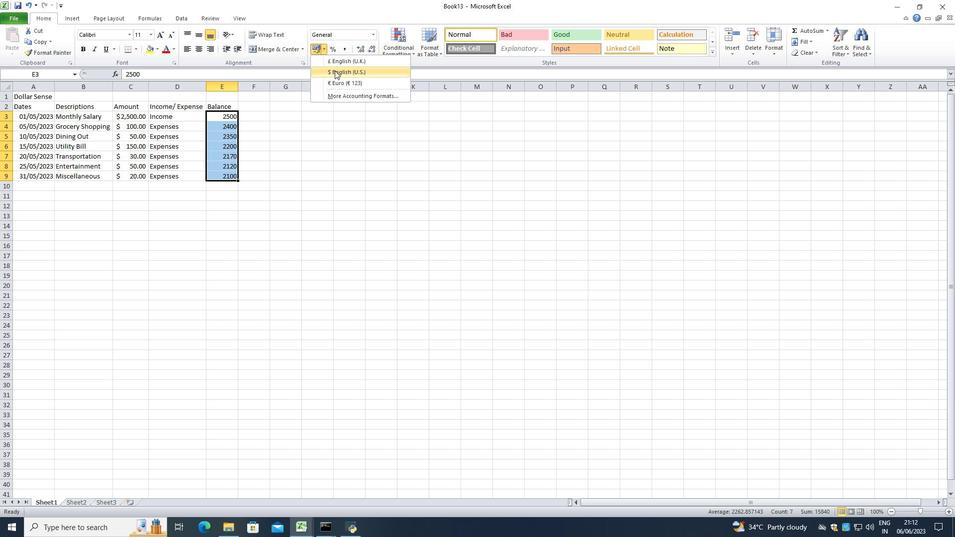 
Action: Mouse pressed left at (334, 70)
Screenshot: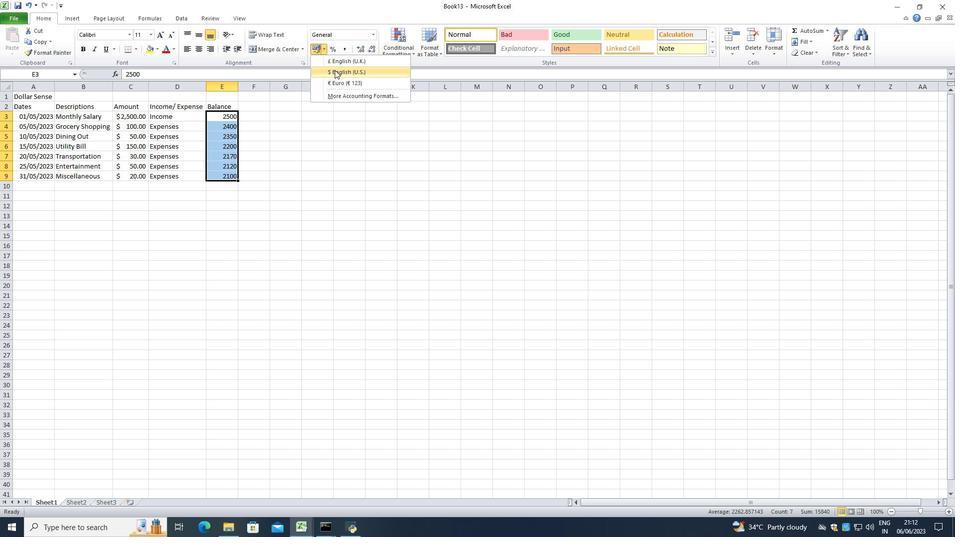 
Action: Mouse moved to (242, 84)
Screenshot: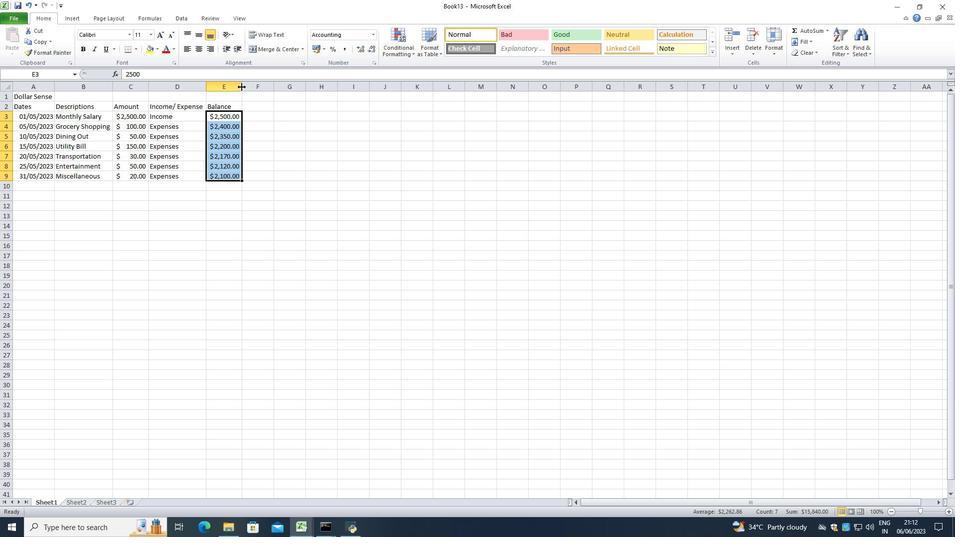 
Action: Mouse pressed left at (242, 84)
Screenshot: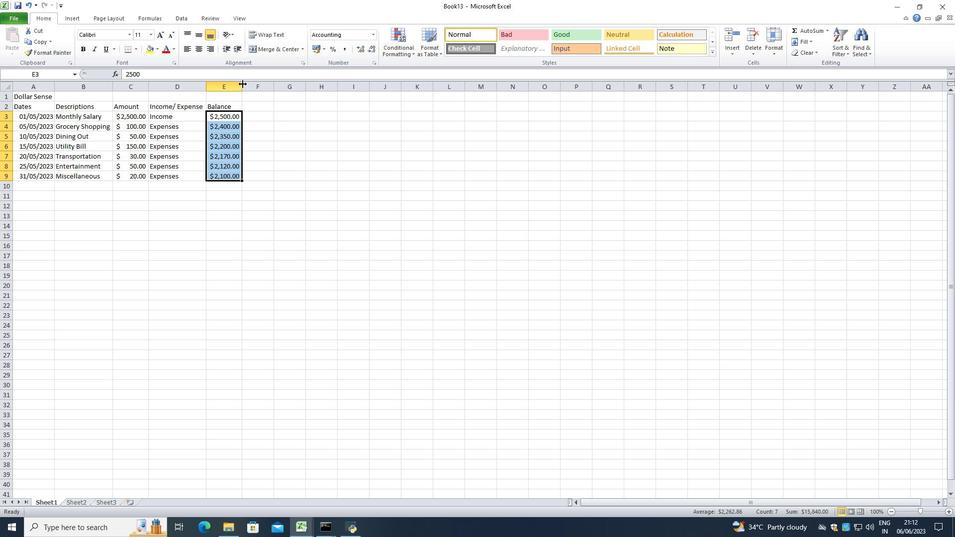 
Action: Mouse pressed left at (242, 84)
Screenshot: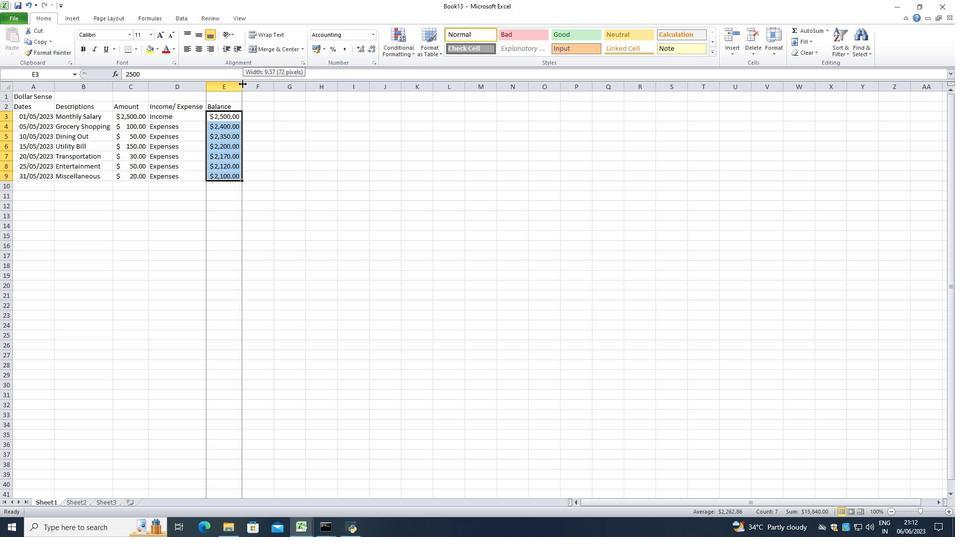 
Action: Mouse moved to (330, 198)
Screenshot: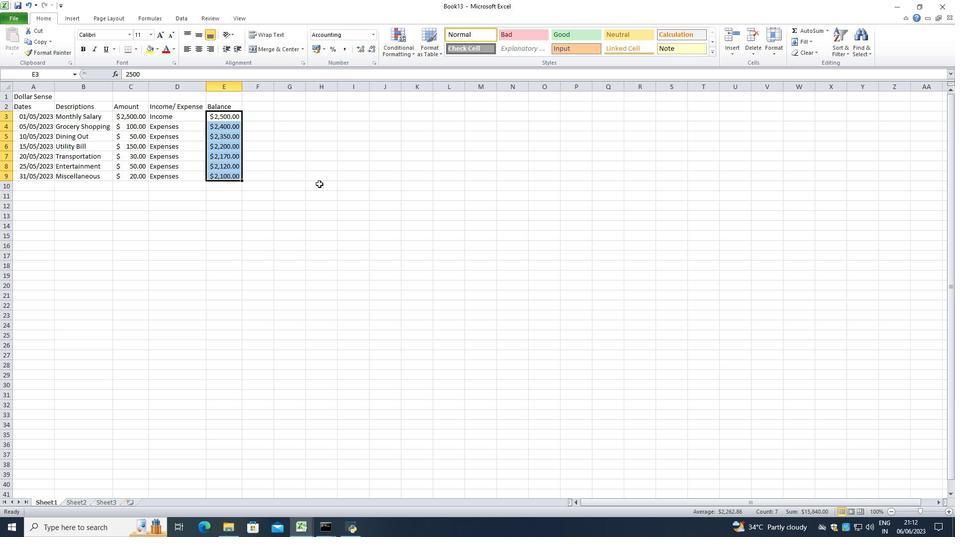 
Action: Mouse pressed left at (330, 198)
Screenshot: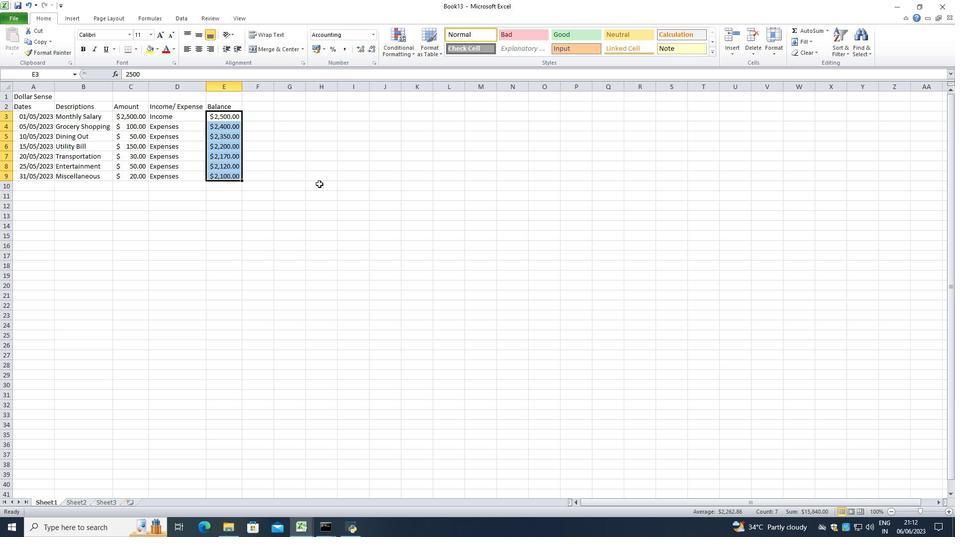 
Action: Mouse moved to (120, 221)
Screenshot: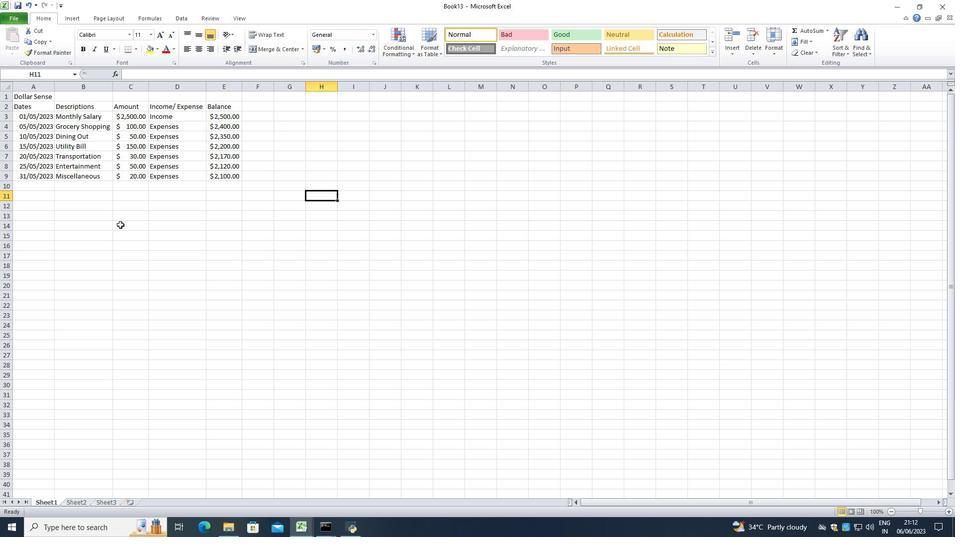 
Action: Key pressed ctrl+S
Screenshot: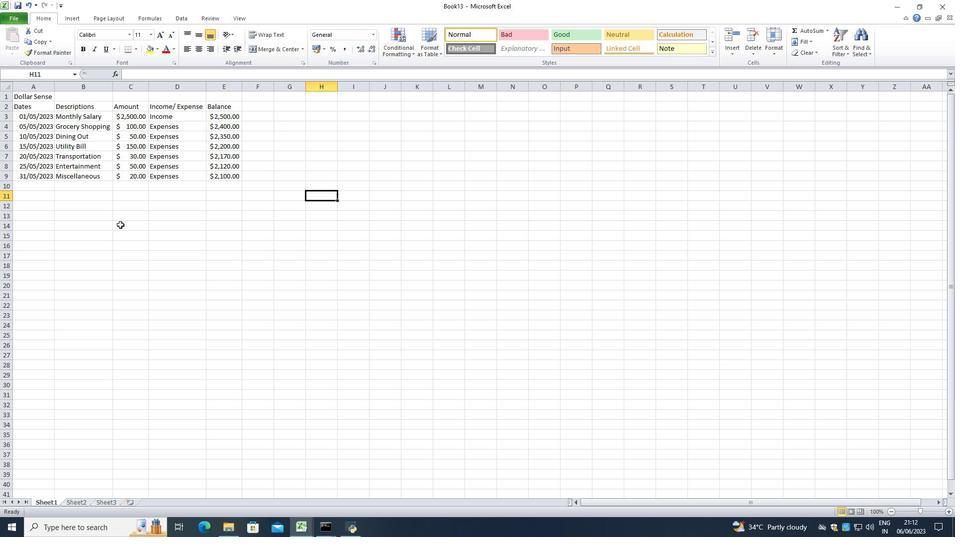 
Action: Mouse moved to (143, 234)
Screenshot: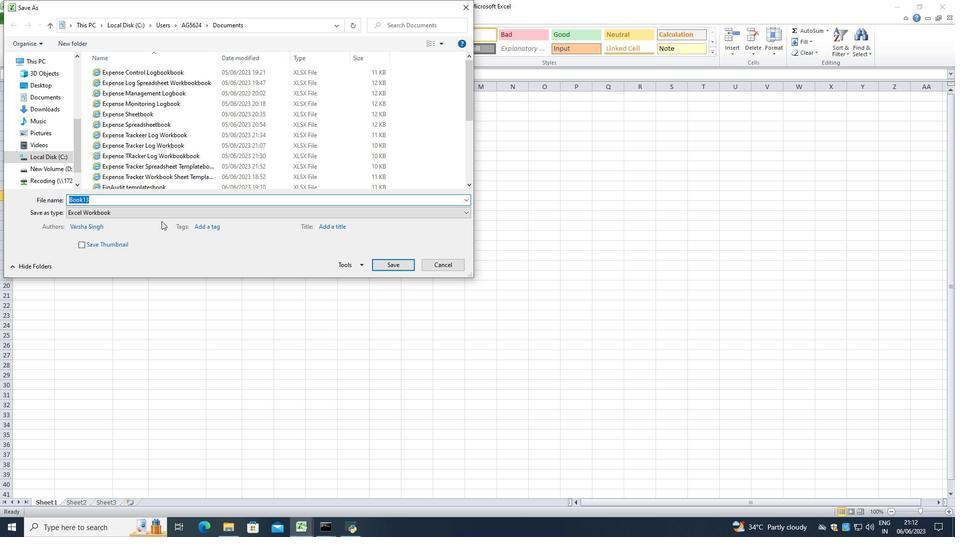 
Action: Key pressed <Key.backspace><Key.shift>Investmeb<Key.backspace>nt<Key.space>logbook<Key.enter>
Screenshot: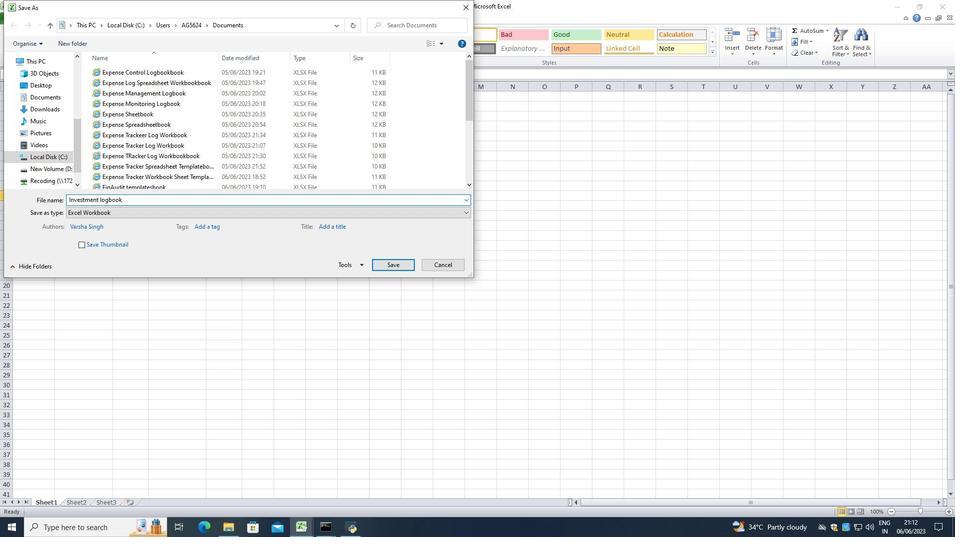 
